 Task: Send an email with the signature Henry Lee with the subject Request for feedback on an article and the message I am writing to confirm the details of the meeting agenda. from softage.2@softage.net to softage.1@softage.net with an attached image file Company_building_photo.jpg and move the email from Sent Items to the folder Nutrition
Action: Key pressed n
Screenshot: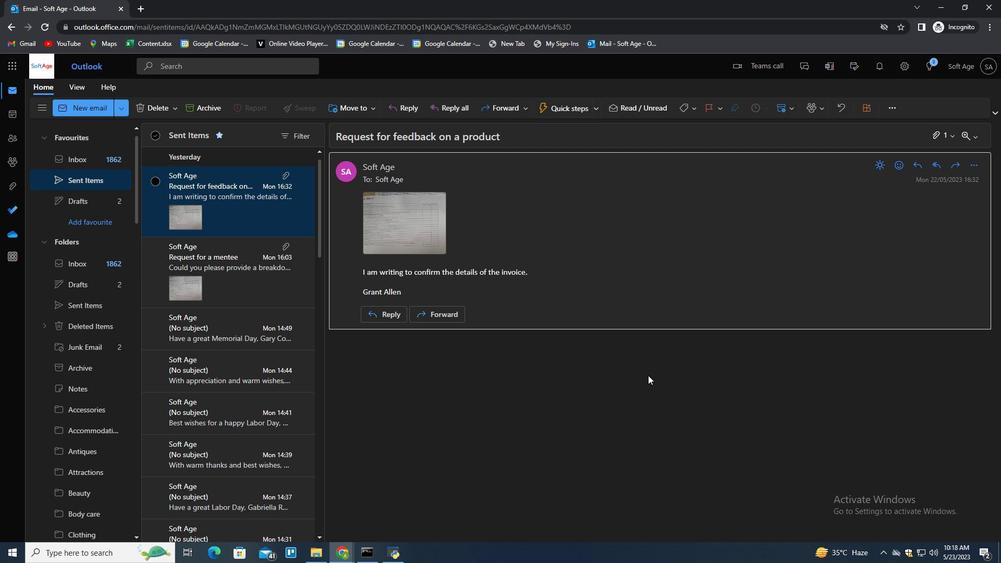 
Action: Mouse moved to (702, 114)
Screenshot: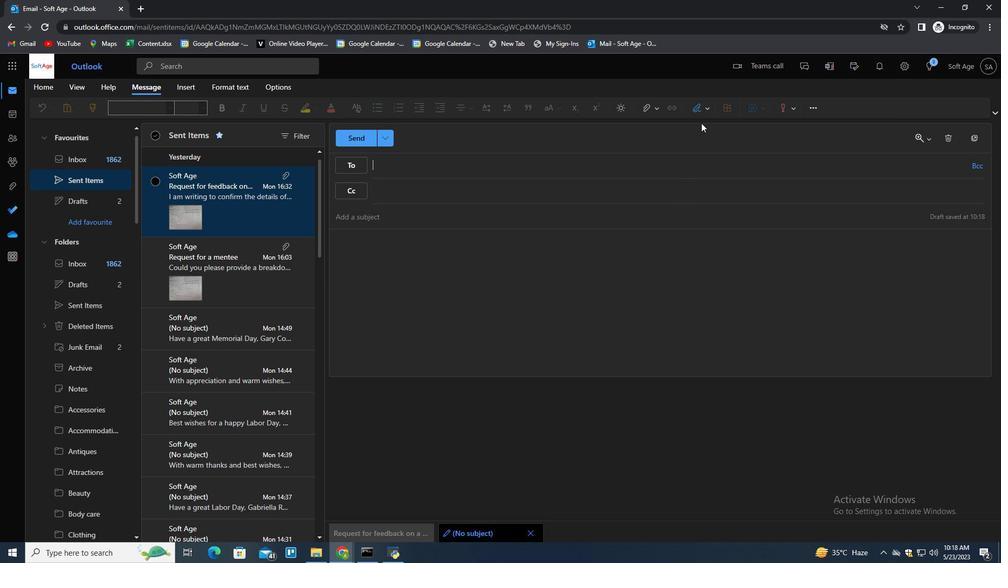 
Action: Mouse pressed left at (702, 114)
Screenshot: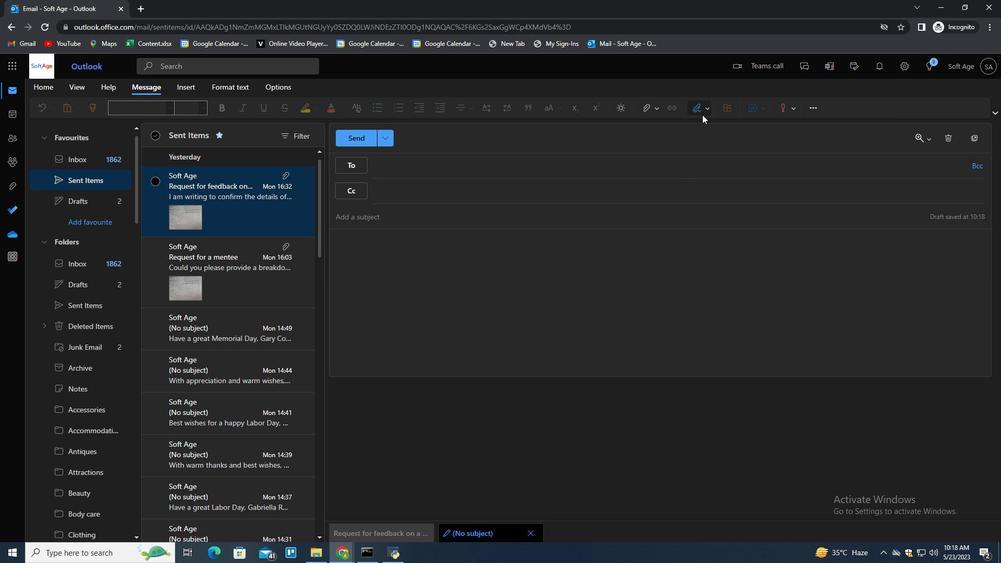 
Action: Mouse moved to (688, 145)
Screenshot: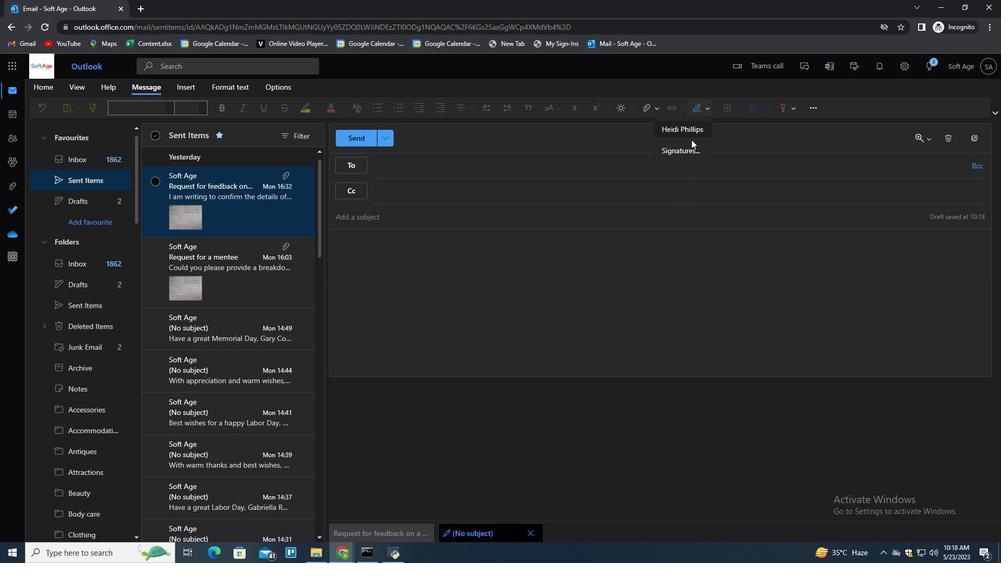 
Action: Mouse pressed left at (688, 145)
Screenshot: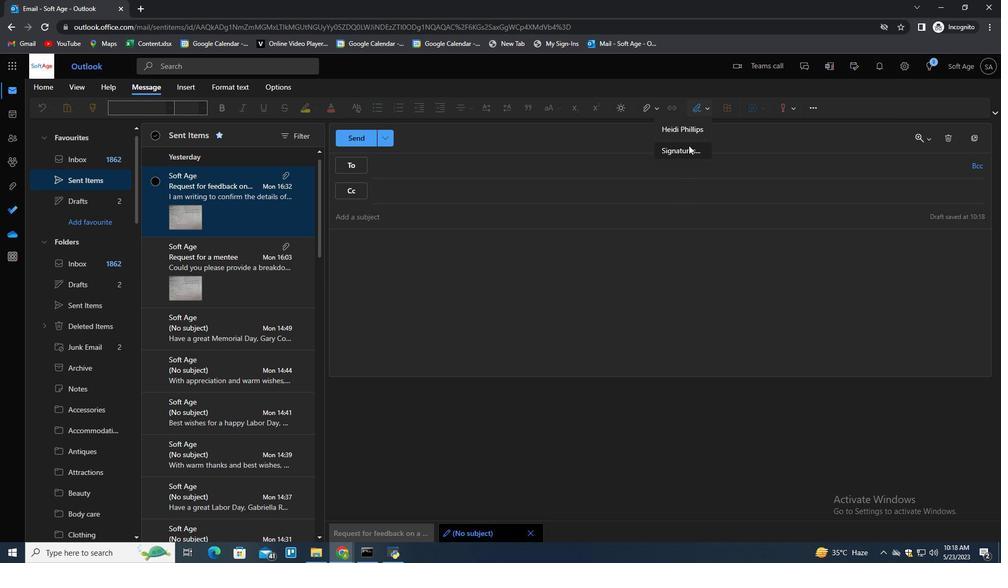 
Action: Mouse moved to (705, 187)
Screenshot: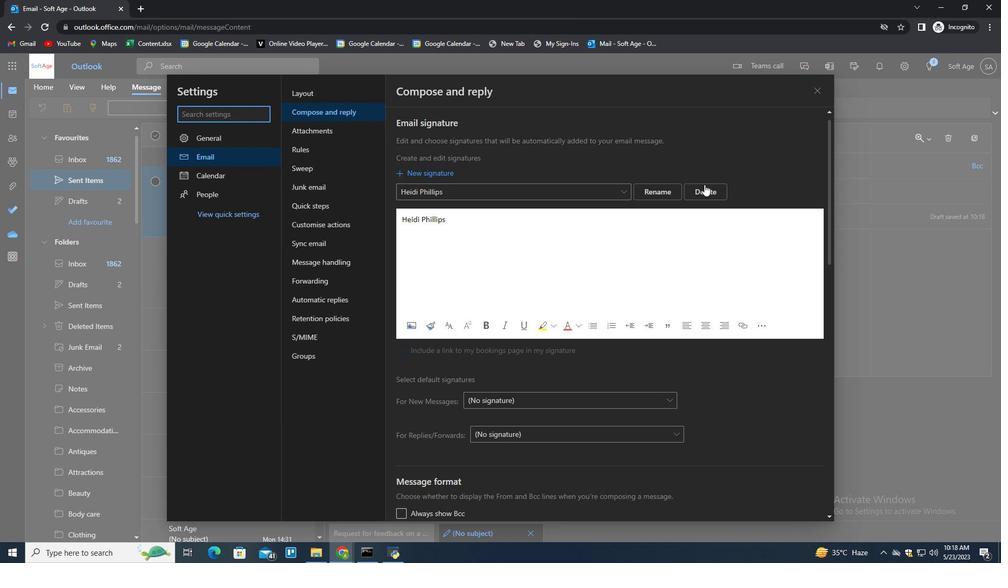 
Action: Mouse pressed left at (705, 187)
Screenshot: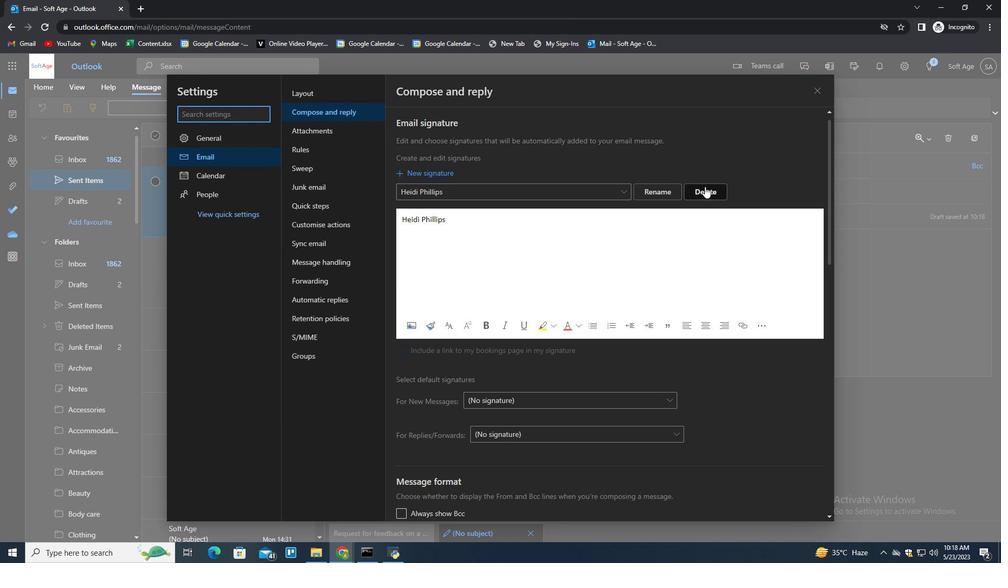 
Action: Mouse moved to (705, 189)
Screenshot: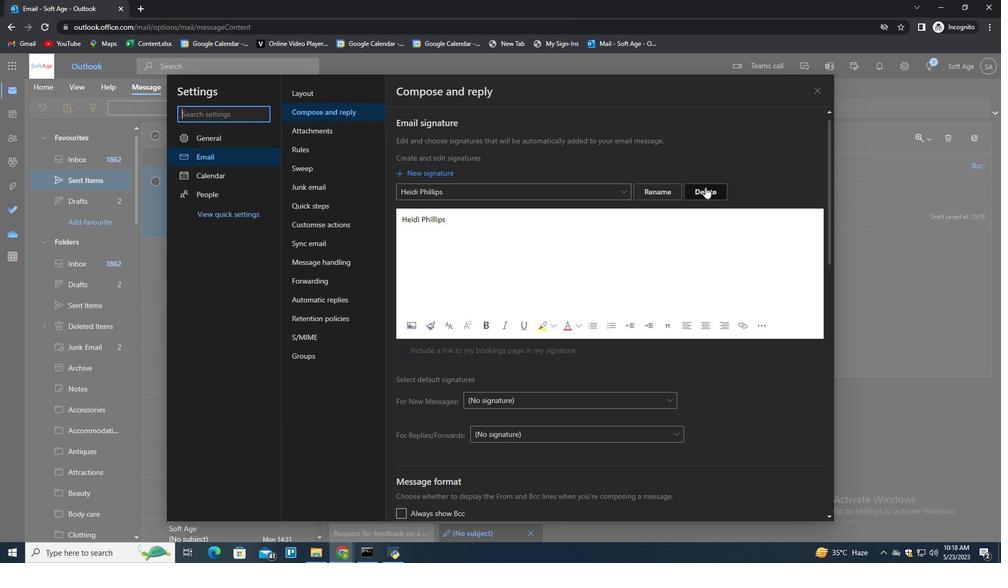 
Action: Mouse pressed left at (705, 189)
Screenshot: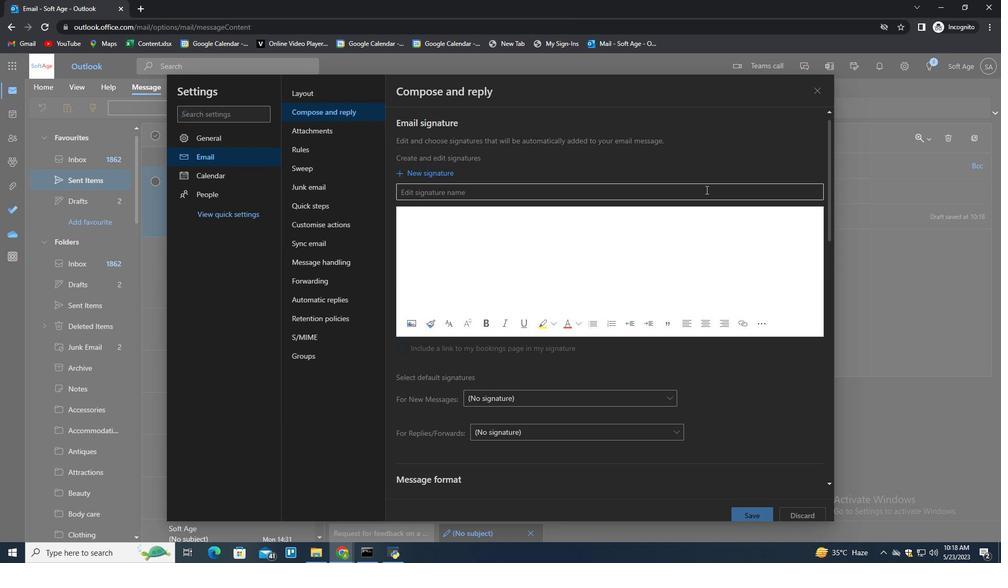 
Action: Key pressed <Key.shift>Henry<Key.space><Key.shift>Le<Key.tab><Key.shift>Henry<Key.space><Key.shift>Lee
Screenshot: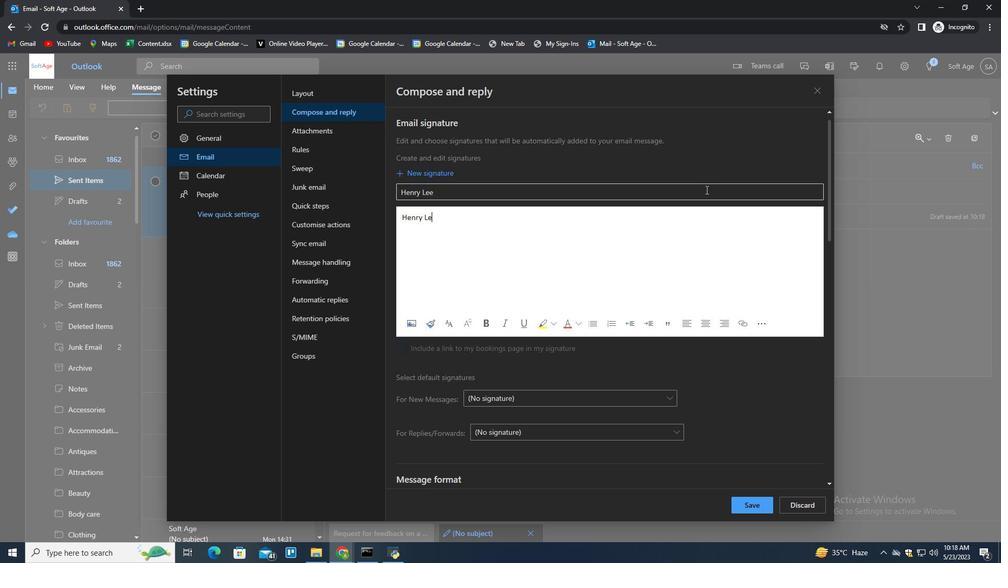 
Action: Mouse moved to (748, 502)
Screenshot: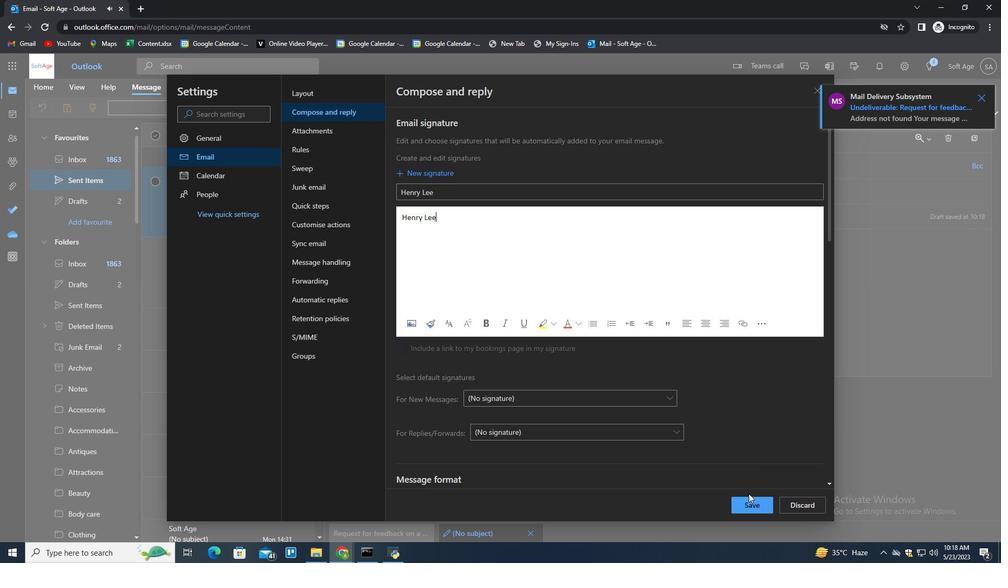 
Action: Mouse pressed left at (748, 502)
Screenshot: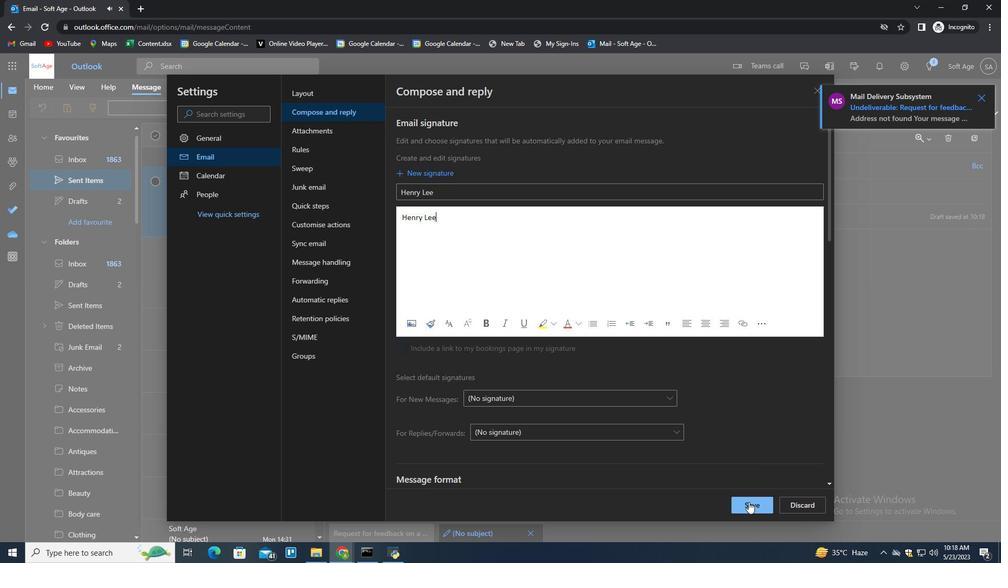 
Action: Mouse moved to (898, 277)
Screenshot: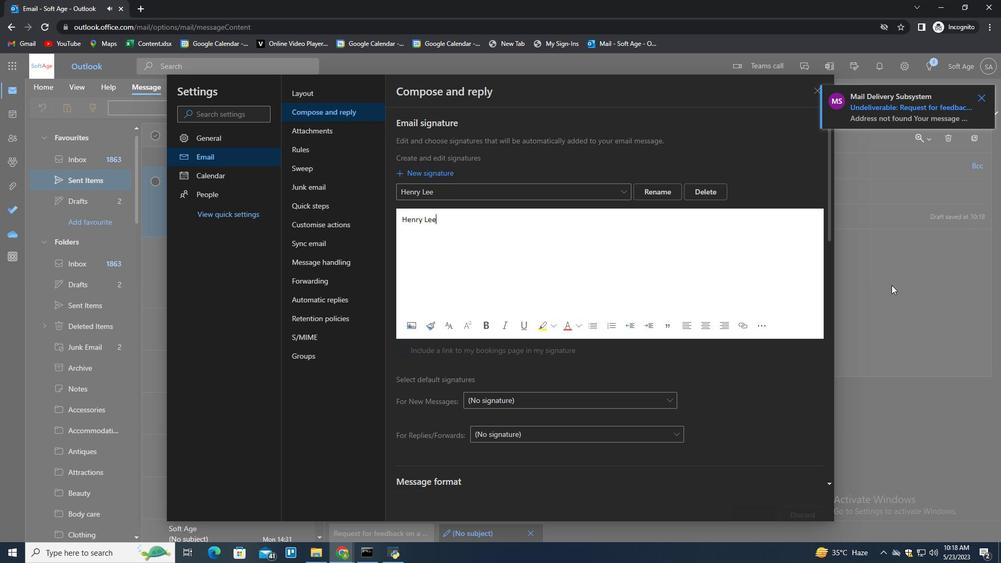 
Action: Mouse pressed left at (898, 277)
Screenshot: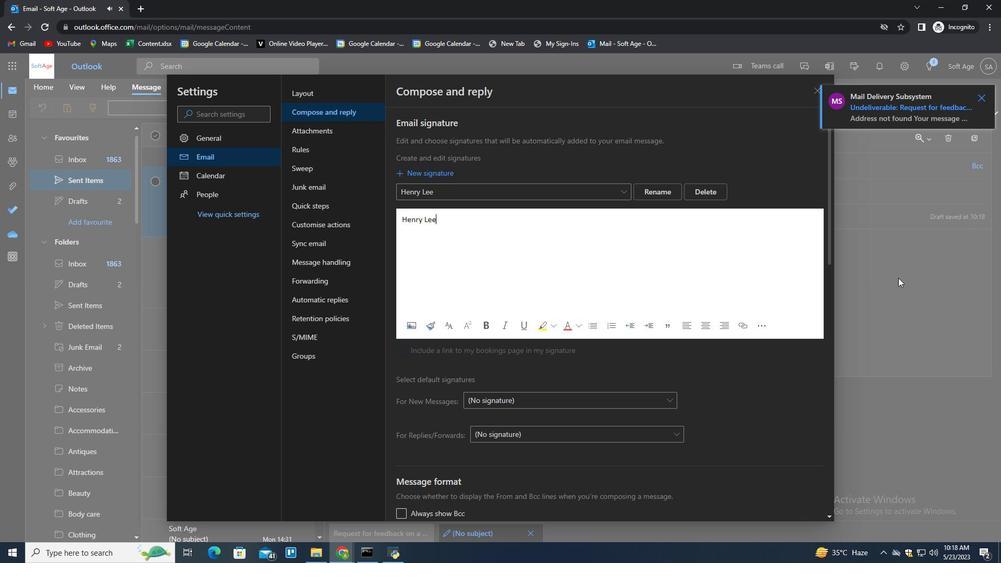 
Action: Mouse moved to (700, 111)
Screenshot: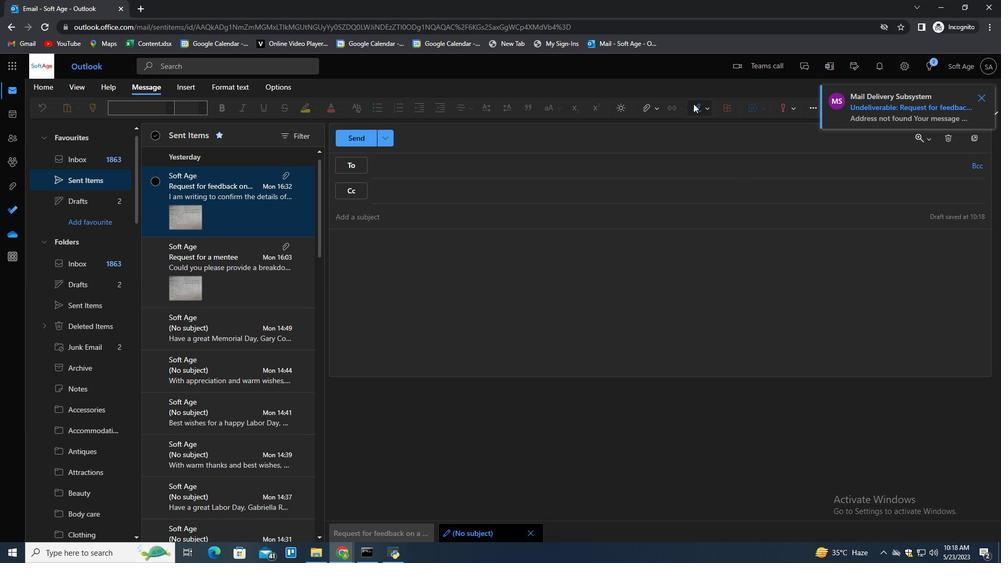 
Action: Mouse pressed left at (700, 111)
Screenshot: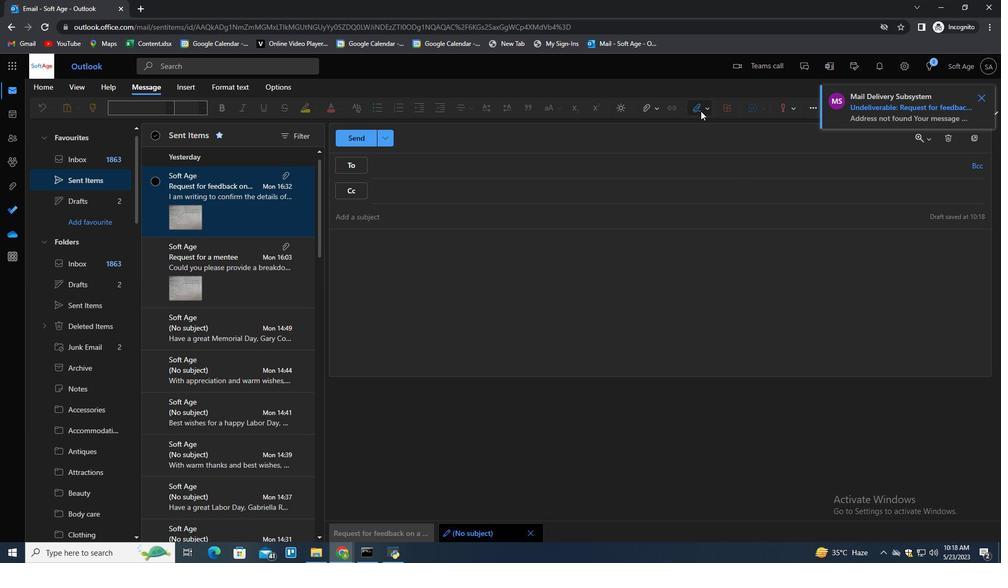 
Action: Mouse moved to (697, 129)
Screenshot: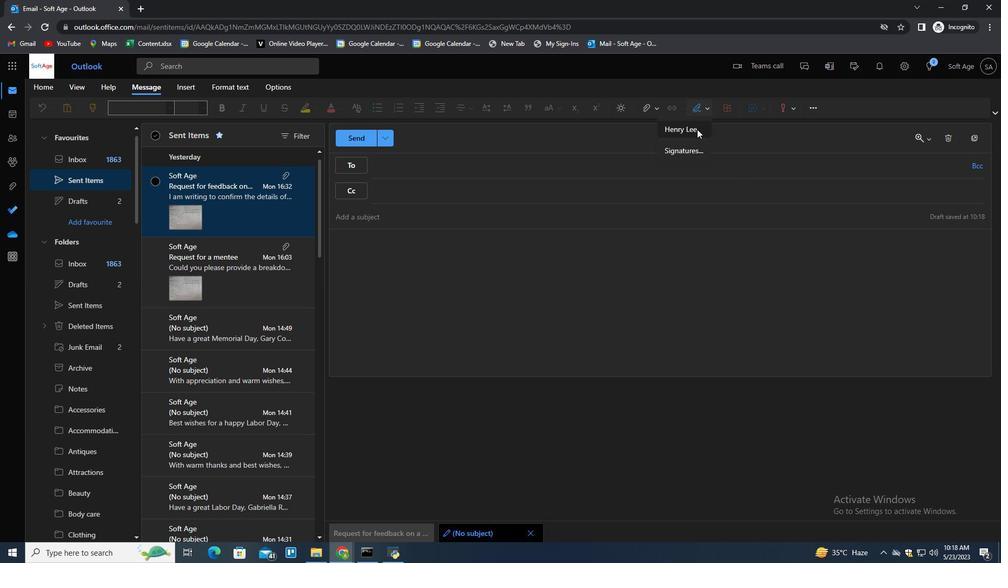 
Action: Mouse pressed left at (697, 129)
Screenshot: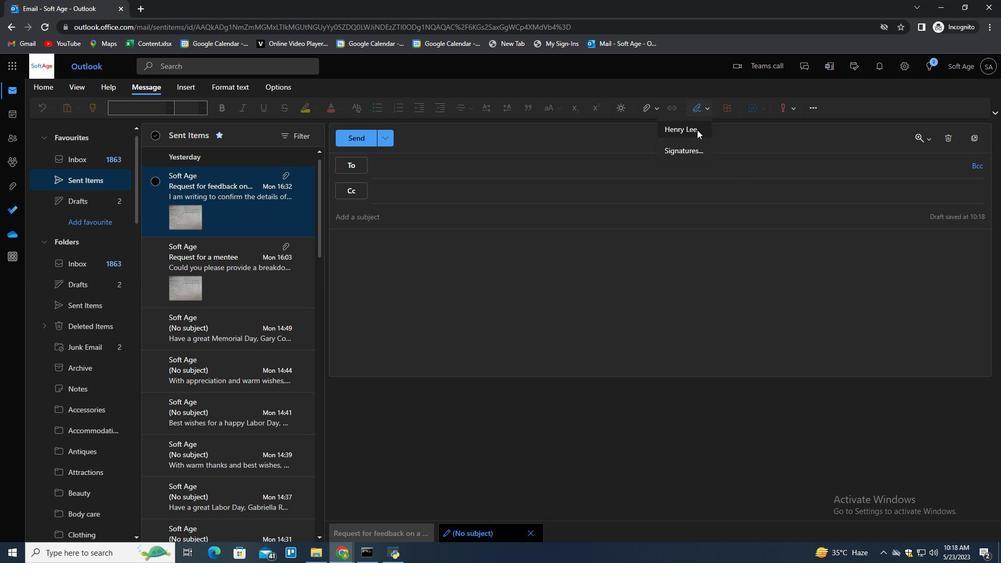 
Action: Mouse moved to (387, 220)
Screenshot: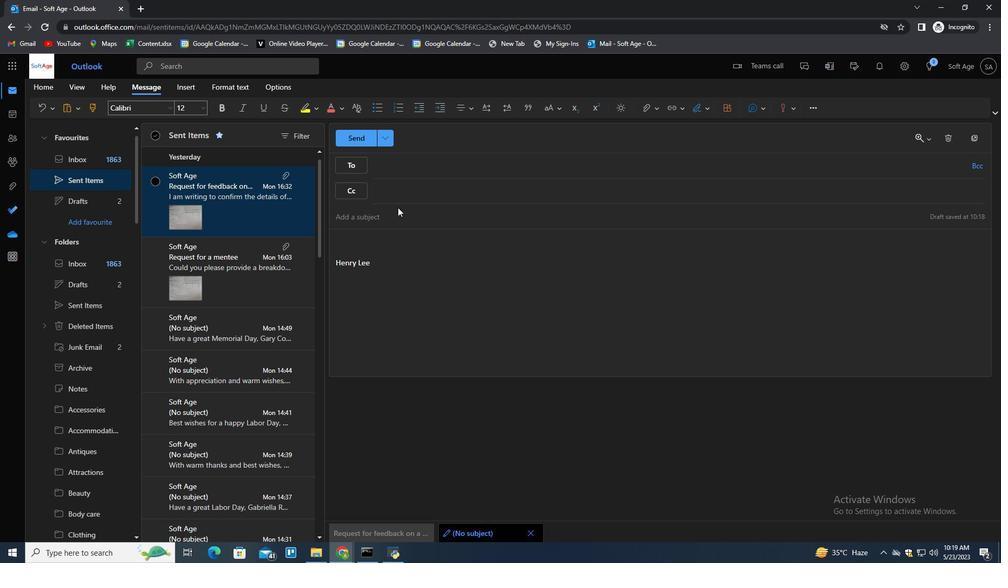 
Action: Mouse pressed left at (387, 220)
Screenshot: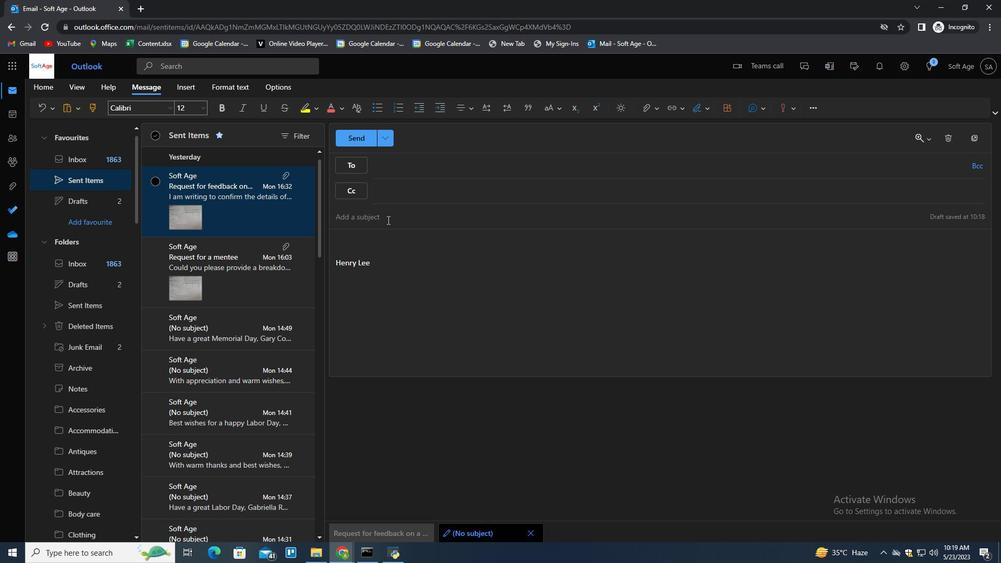 
Action: Key pressed <Key.shift><Key.shift><Key.shift><Key.shift><Key.shift><Key.shift><Key.shift><Key.shift><Key.shift><Key.shift><Key.shift><Key.shift><Key.shift><Key.shift><Key.shift><Key.shift><Key.shift><Key.shift><Key.shift>Request<Key.space>for<Key.space>feedback<Key.space>on<Key.space>an<Key.space>article<Key.space>ad<Key.backspace>nd<Key.space>the<Key.backspace><Key.backspace><Key.backspace><Key.backspace><Key.backspace><Key.backspace><Key.backspace><Key.tab><Key.shift>I<Key.space>am<Key.space>writing<Key.space>to<Key.space>confirm<Key.space>the<Key.space>details<Key.space>of<Key.space>th<Key.space>e<Key.backspace><Key.backspace>e<Key.space>meeting<Key.space>agenda<Key.space><Key.backspace>.
Screenshot: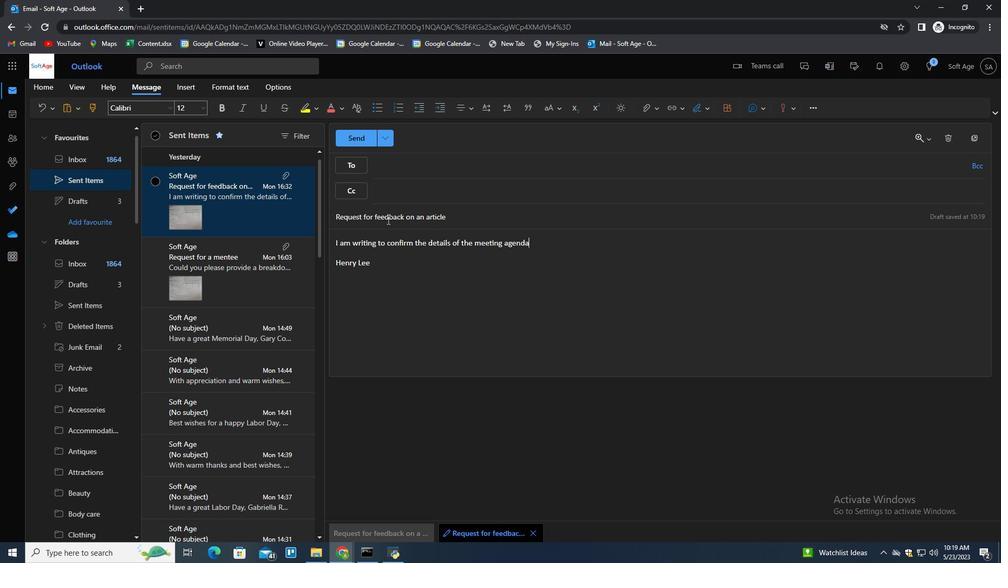 
Action: Mouse moved to (435, 163)
Screenshot: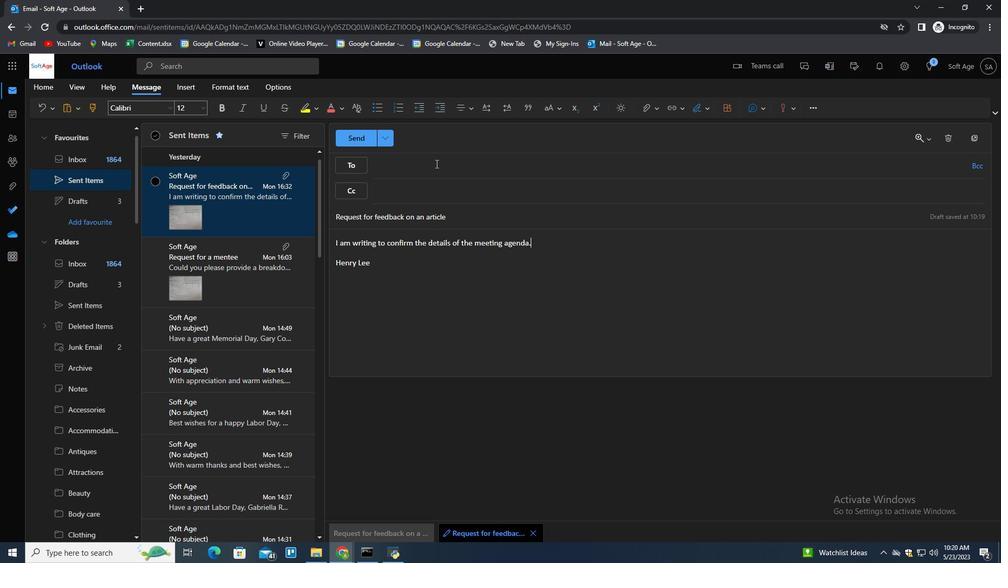 
Action: Mouse pressed left at (435, 163)
Screenshot: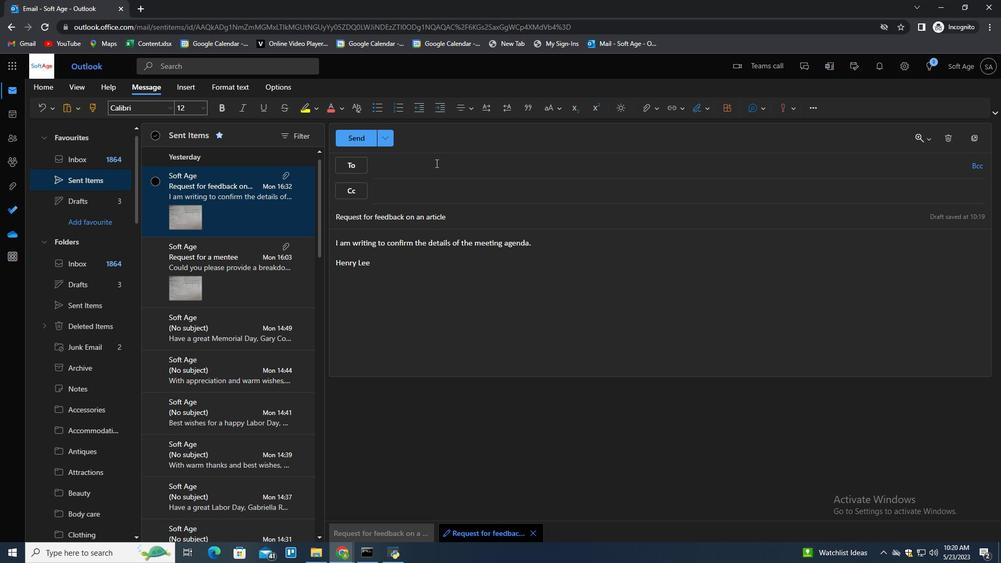 
Action: Key pressed softage.1<Key.shift>@softag.net<Key.backspace><Key.backspace><Key.backspace><Key.backspace>e.net<Key.enter>
Screenshot: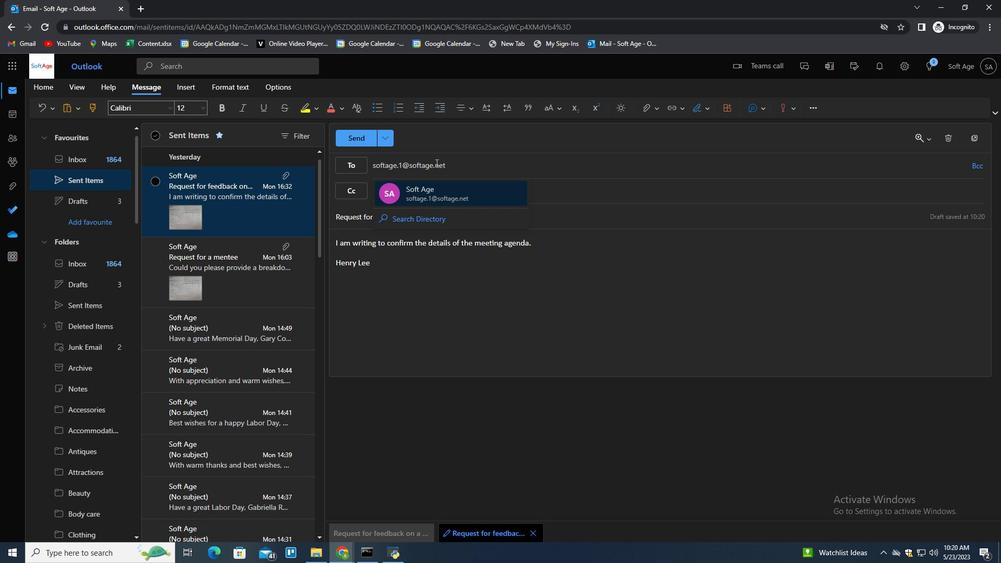 
Action: Mouse moved to (559, 248)
Screenshot: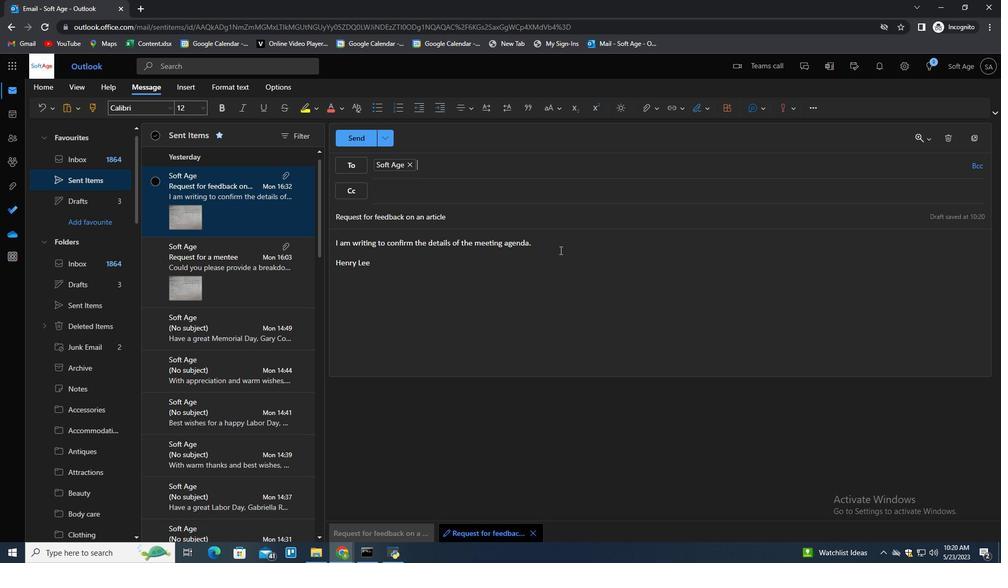 
Action: Mouse pressed left at (559, 248)
Screenshot: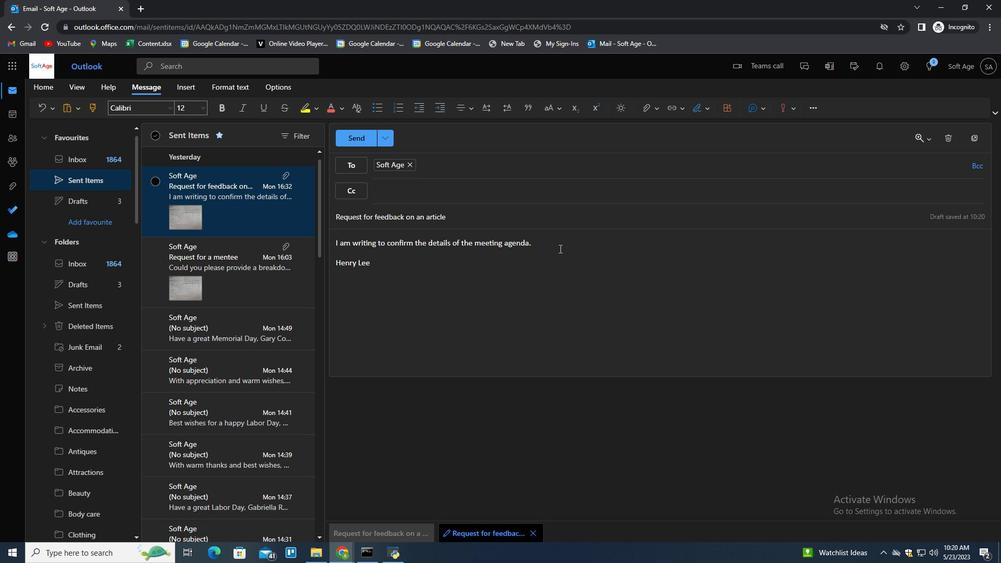
Action: Mouse moved to (642, 114)
Screenshot: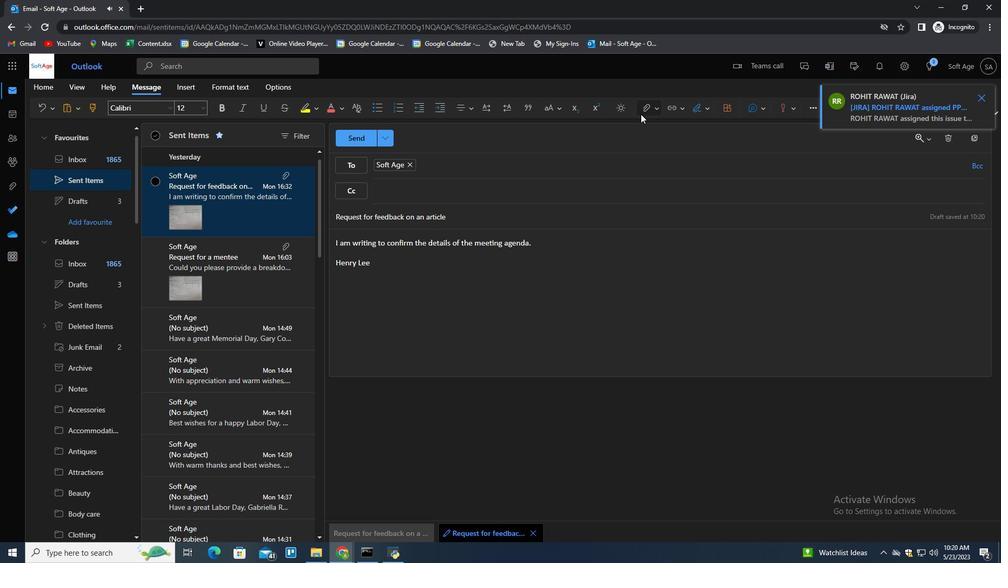 
Action: Mouse pressed left at (642, 114)
Screenshot: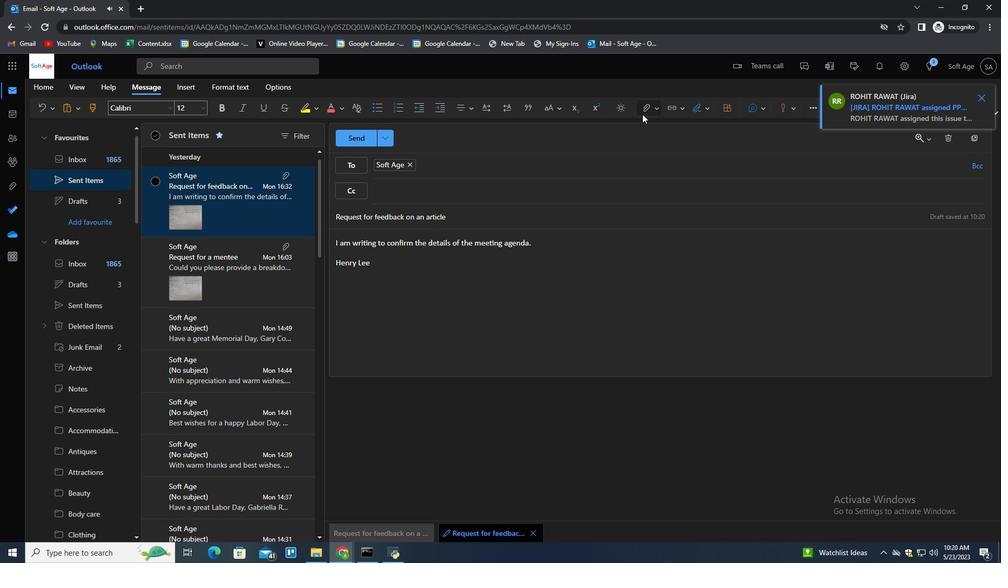 
Action: Mouse moved to (629, 127)
Screenshot: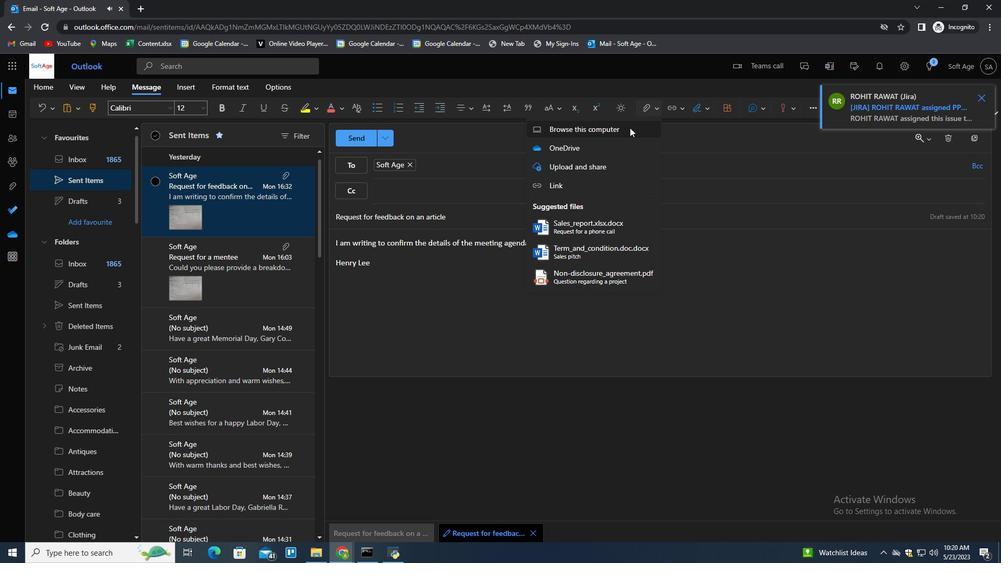 
Action: Mouse pressed left at (629, 127)
Screenshot: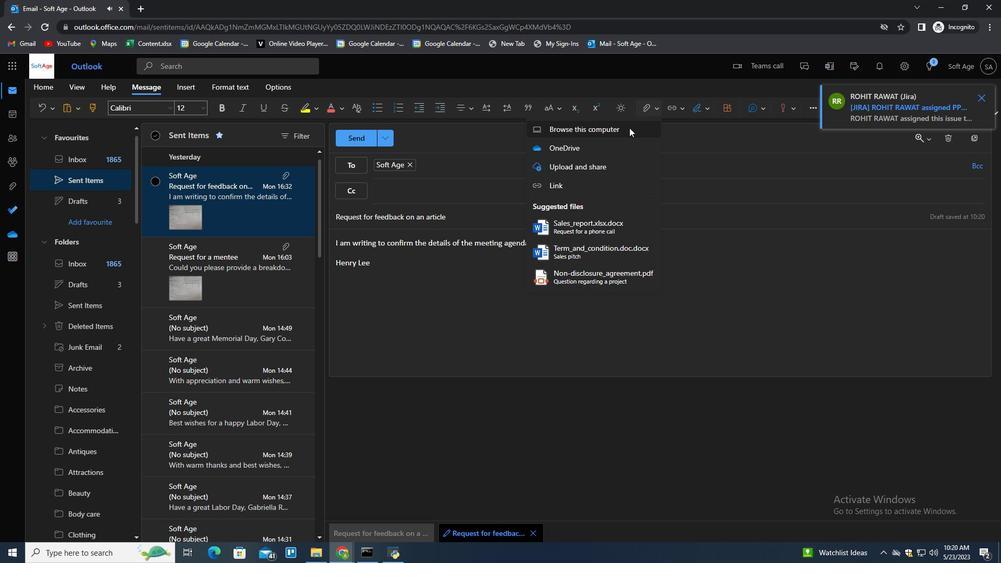 
Action: Mouse moved to (267, 145)
Screenshot: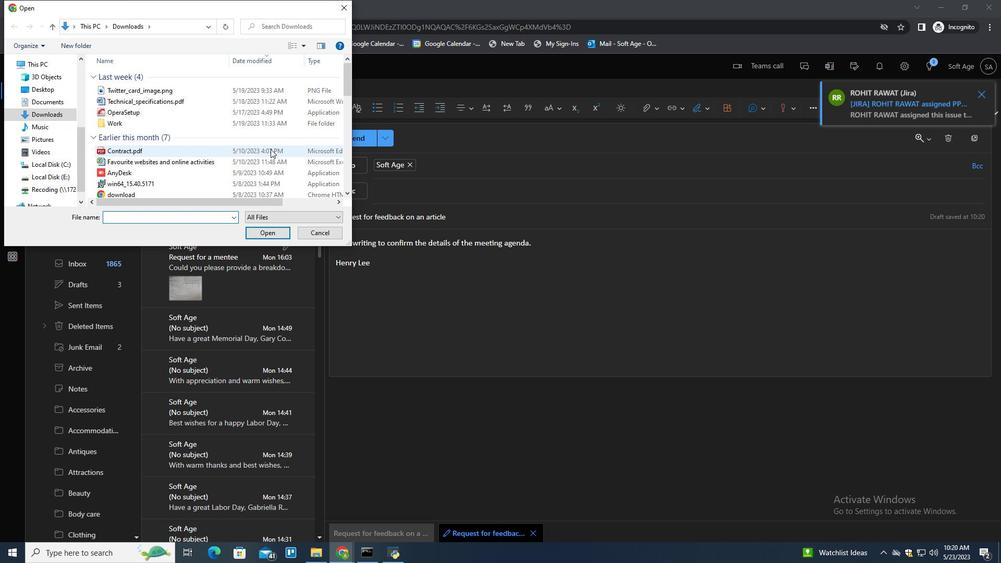 
Action: Mouse scrolled (267, 145) with delta (0, 0)
Screenshot: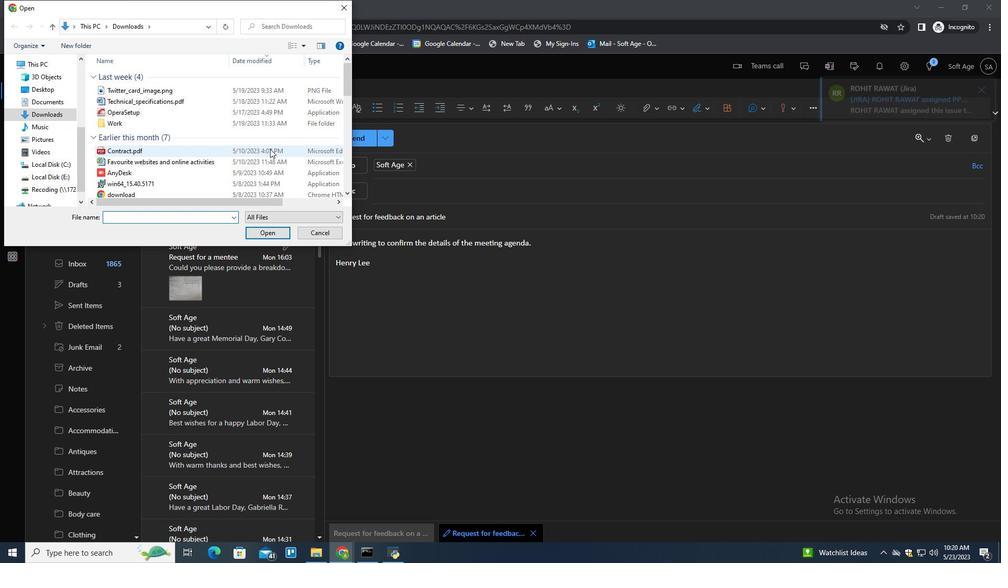
Action: Mouse scrolled (267, 145) with delta (0, 0)
Screenshot: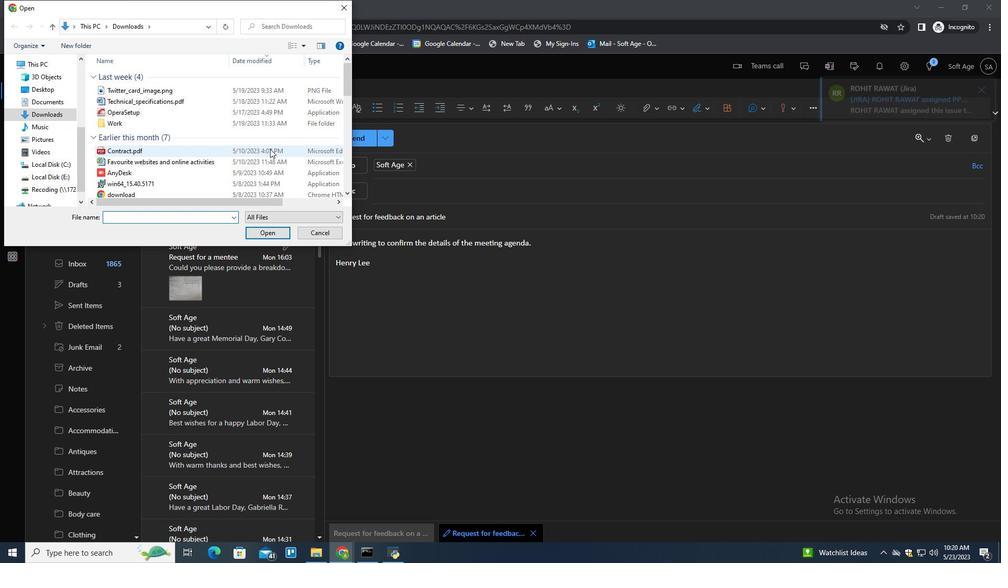 
Action: Mouse scrolled (267, 145) with delta (0, 0)
Screenshot: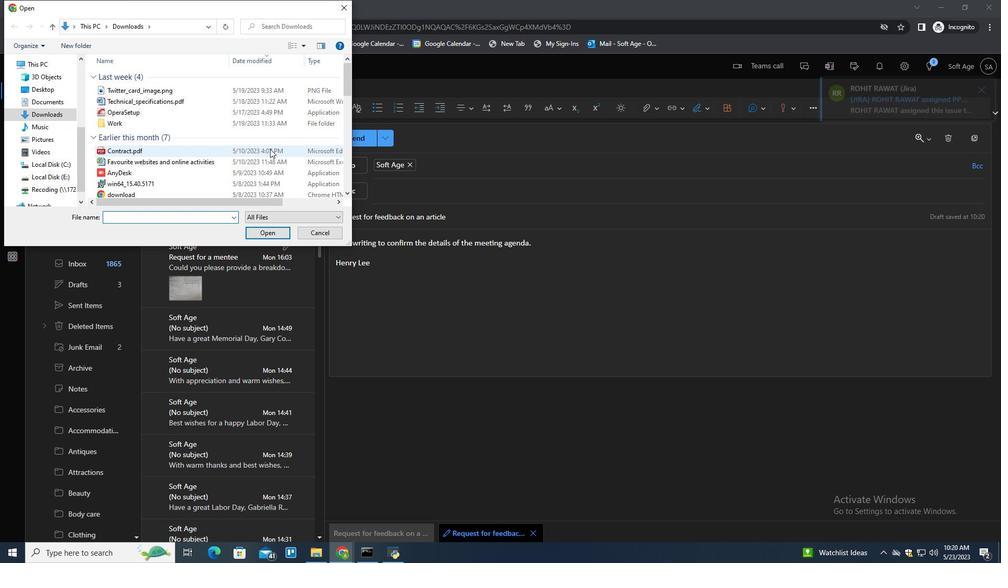 
Action: Mouse scrolled (267, 145) with delta (0, 0)
Screenshot: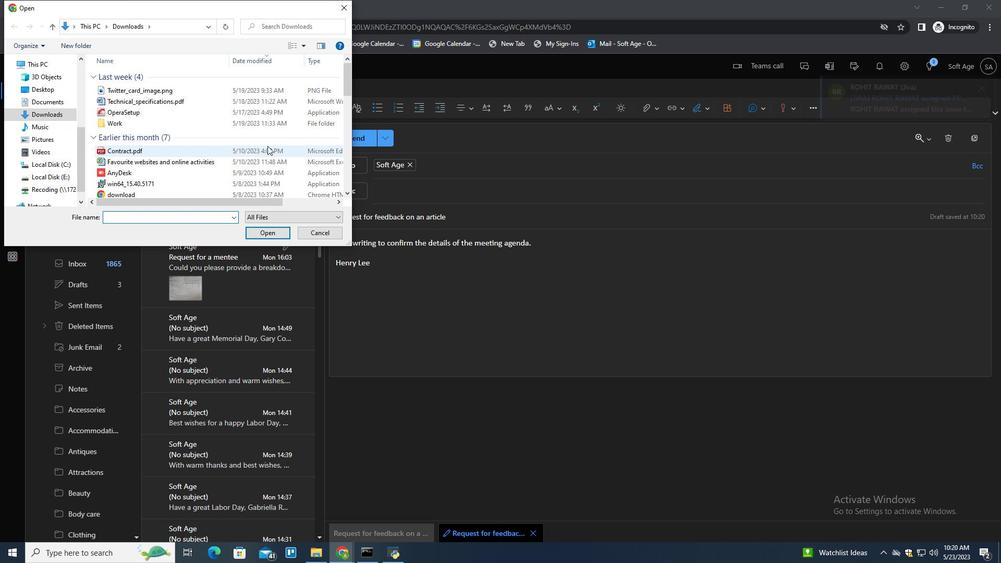 
Action: Mouse scrolled (267, 145) with delta (0, 0)
Screenshot: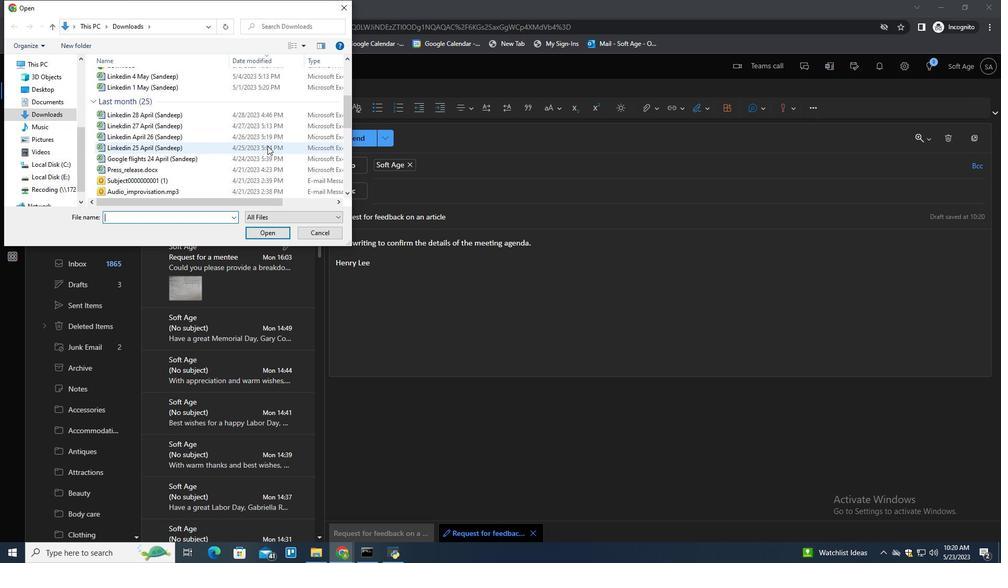 
Action: Mouse scrolled (267, 145) with delta (0, 0)
Screenshot: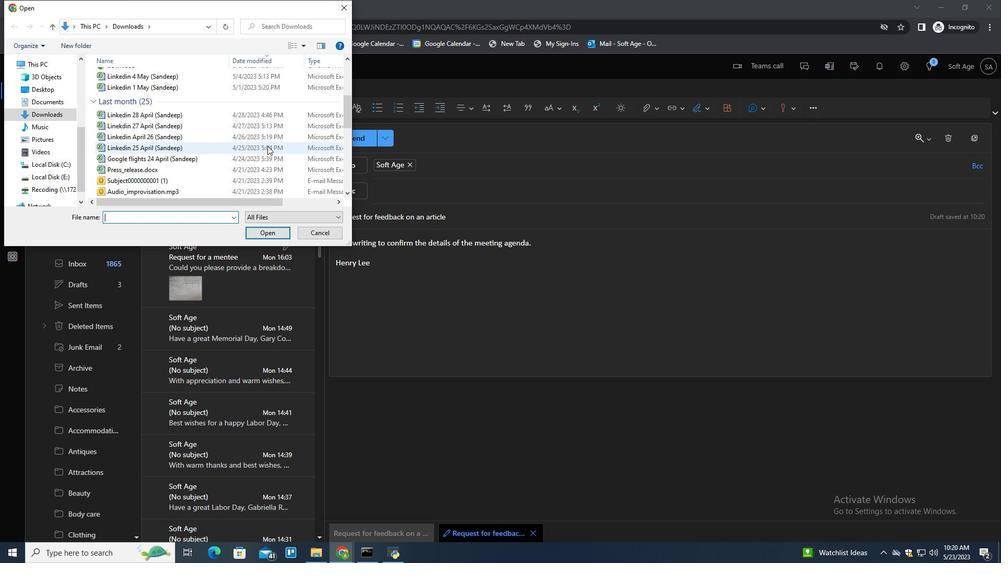 
Action: Mouse scrolled (267, 145) with delta (0, 0)
Screenshot: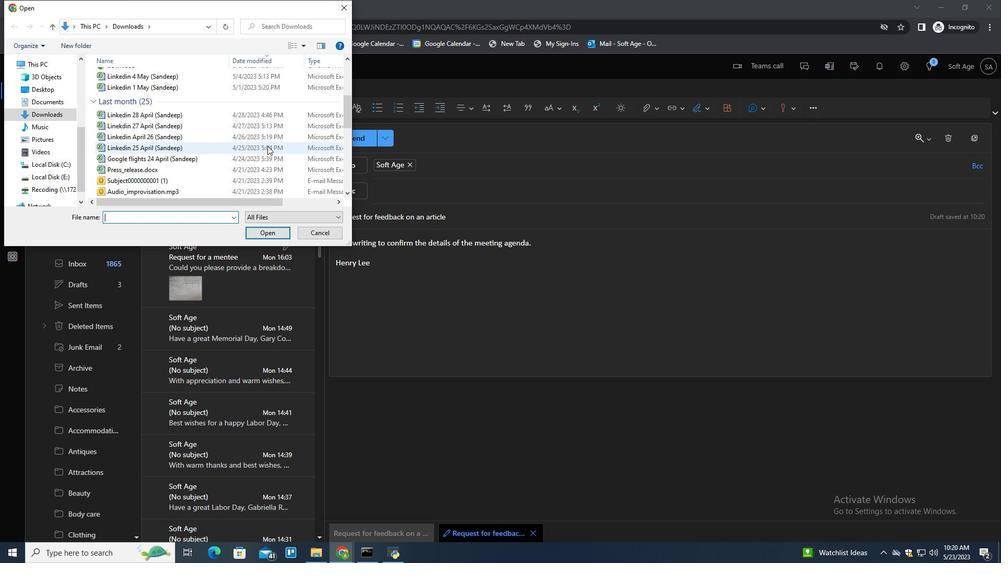 
Action: Mouse scrolled (267, 145) with delta (0, 0)
Screenshot: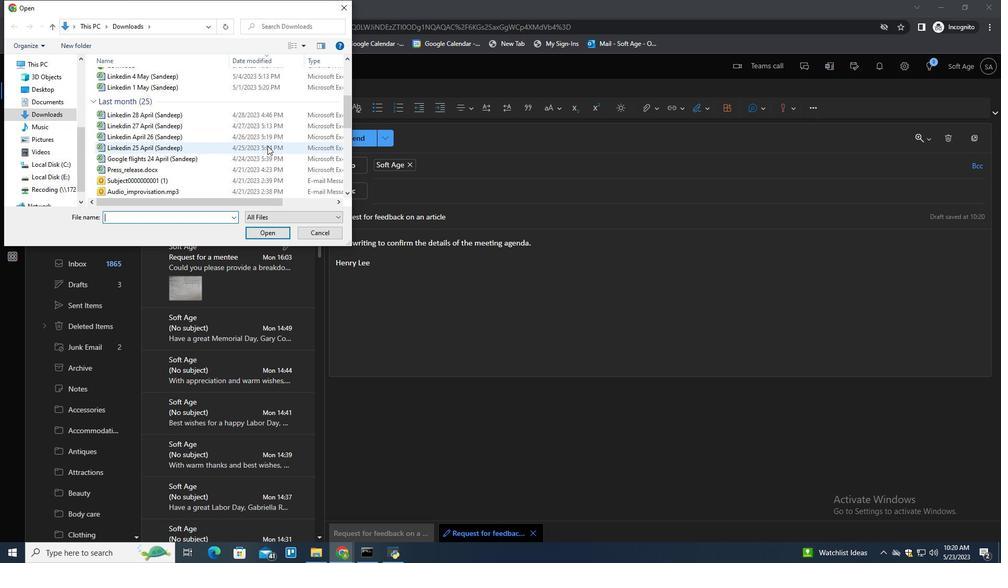 
Action: Mouse scrolled (267, 145) with delta (0, 0)
Screenshot: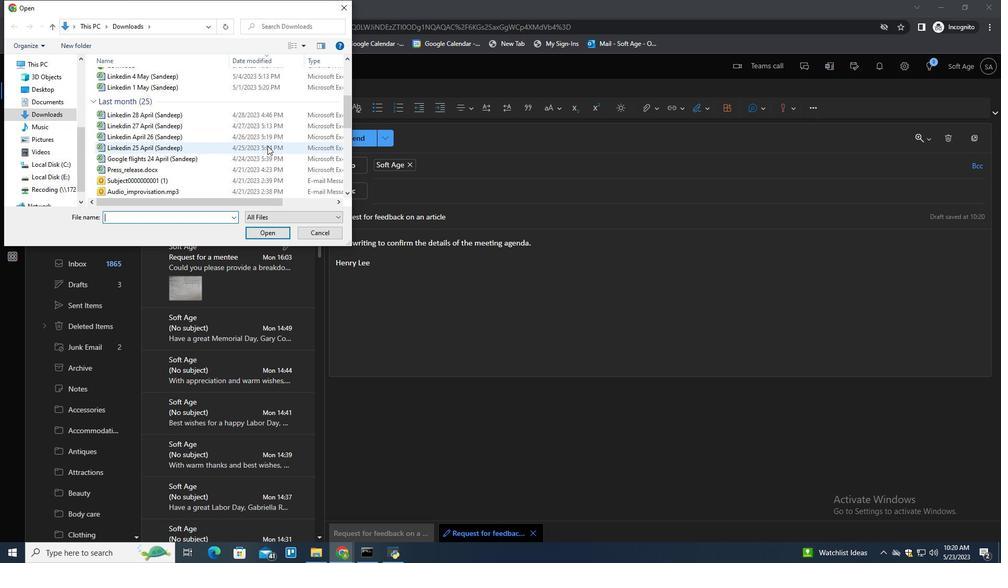 
Action: Mouse scrolled (267, 145) with delta (0, 0)
Screenshot: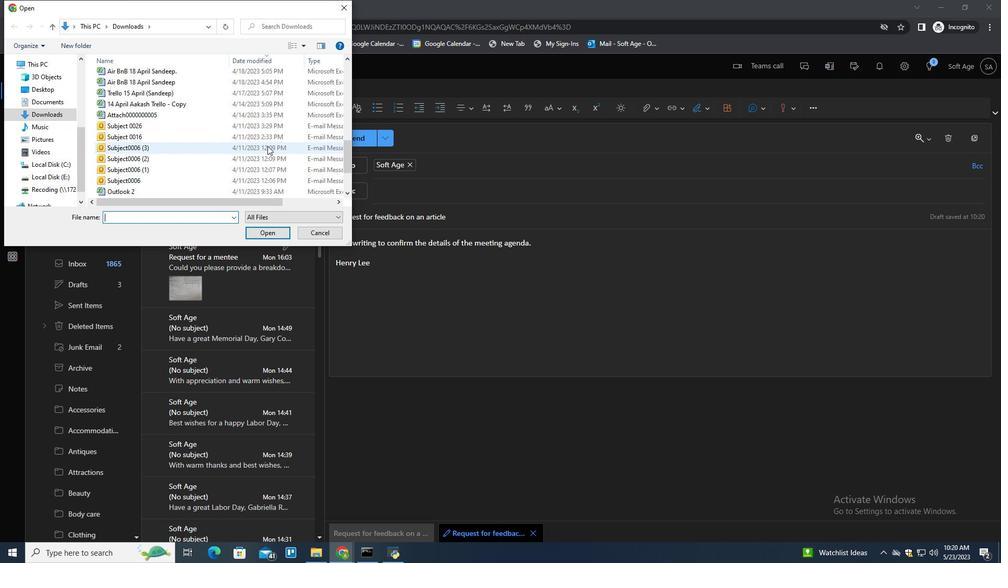 
Action: Mouse scrolled (267, 145) with delta (0, 0)
Screenshot: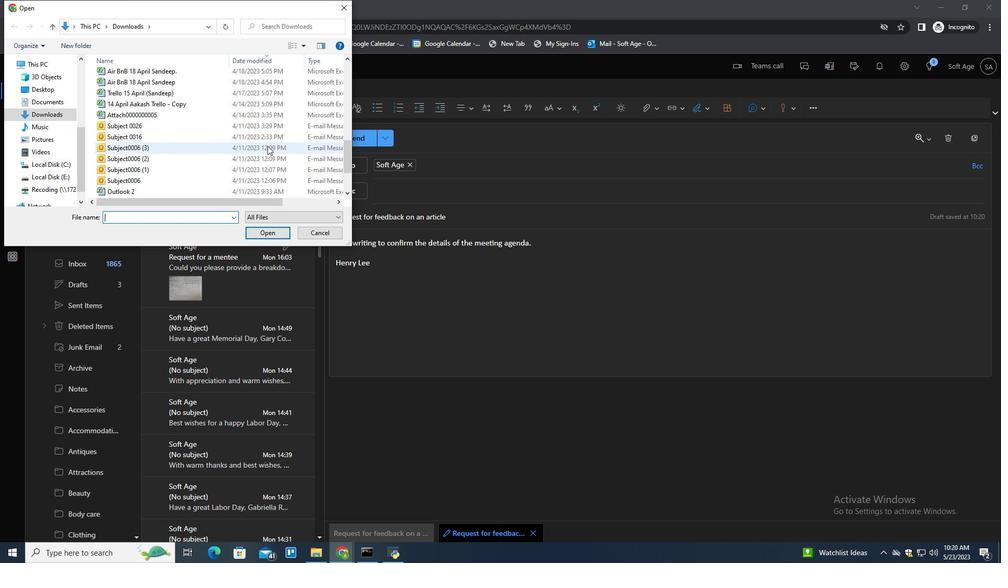 
Action: Mouse scrolled (267, 145) with delta (0, 0)
Screenshot: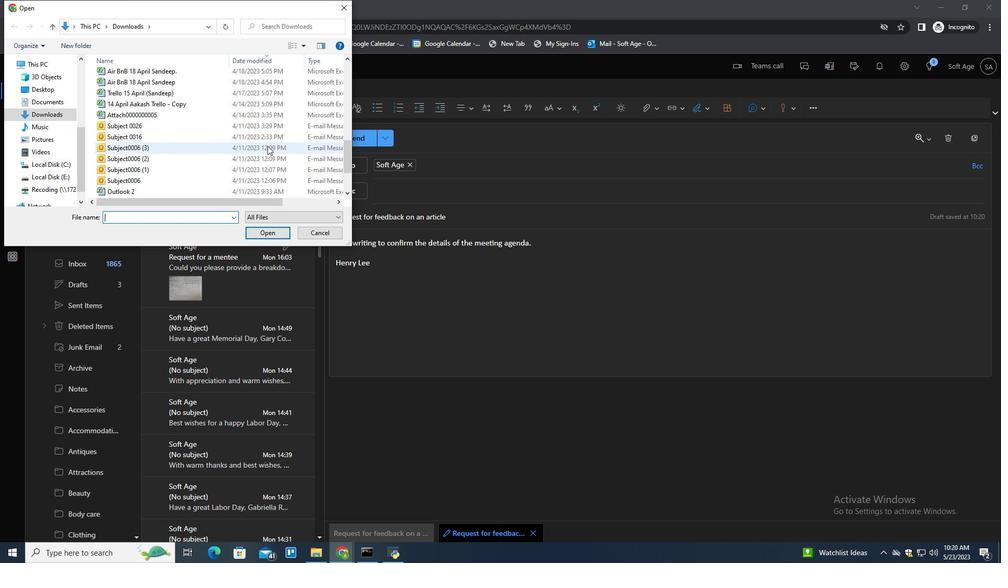 
Action: Mouse scrolled (267, 145) with delta (0, 0)
Screenshot: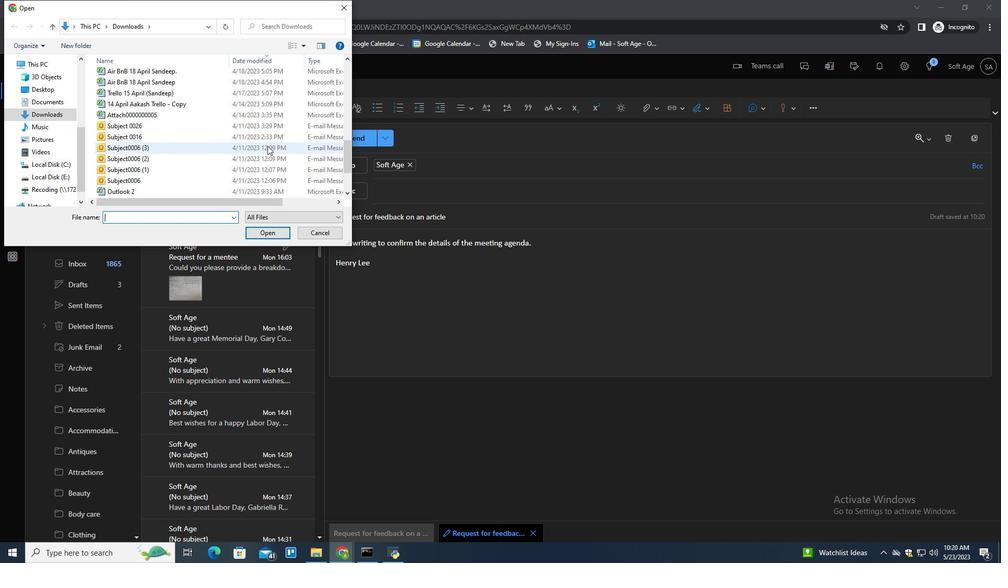 
Action: Mouse scrolled (267, 145) with delta (0, 0)
Screenshot: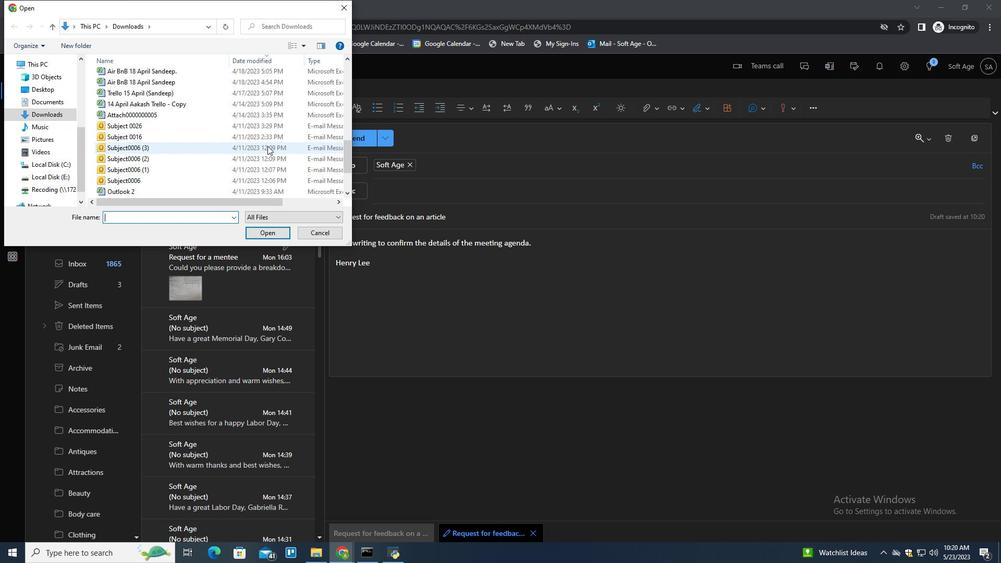 
Action: Mouse moved to (179, 154)
Screenshot: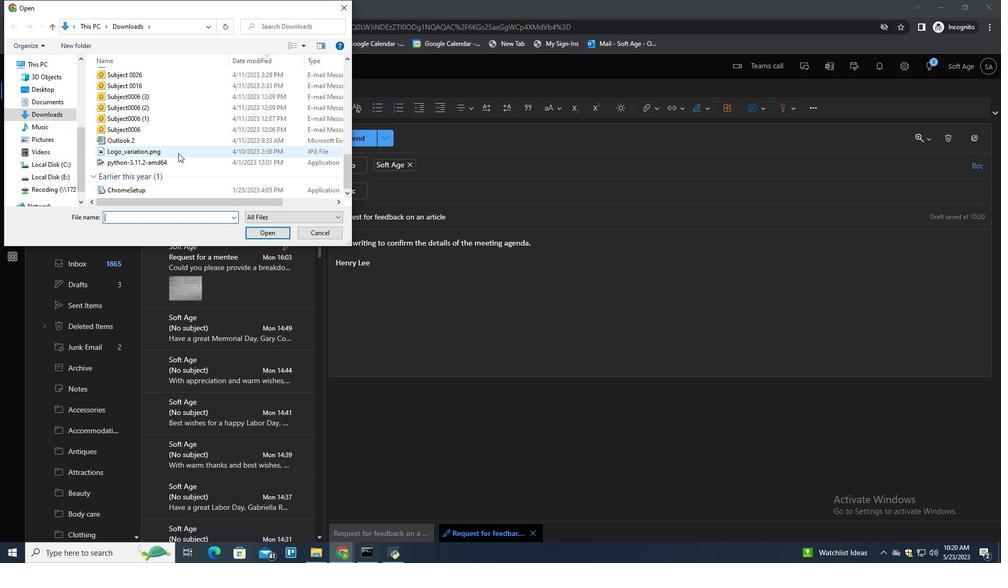 
Action: Mouse pressed left at (179, 154)
Screenshot: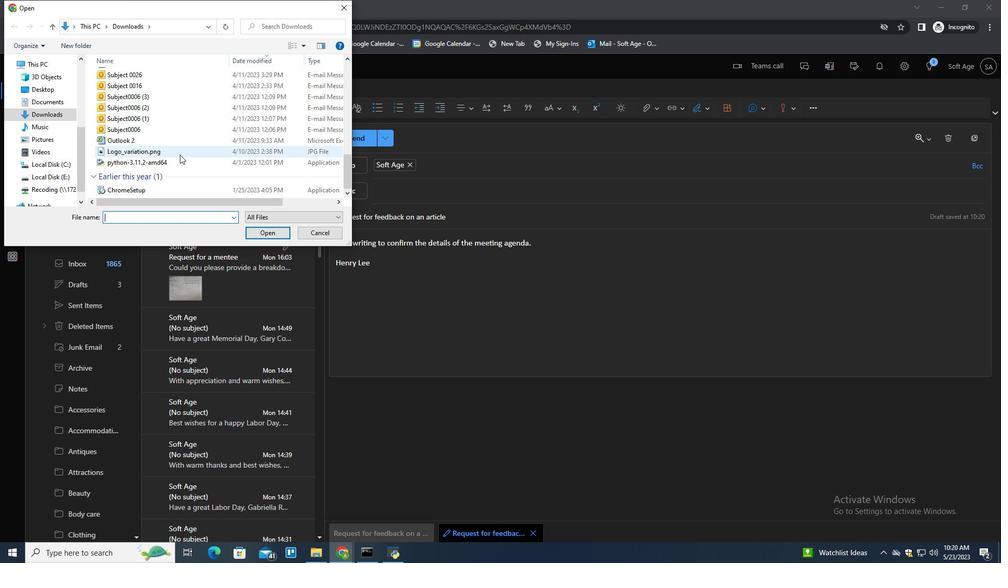 
Action: Key pressed <Key.f2><Key.shift>Comapany<Key.shift>_building<Key.shift>_photo,jpg
Screenshot: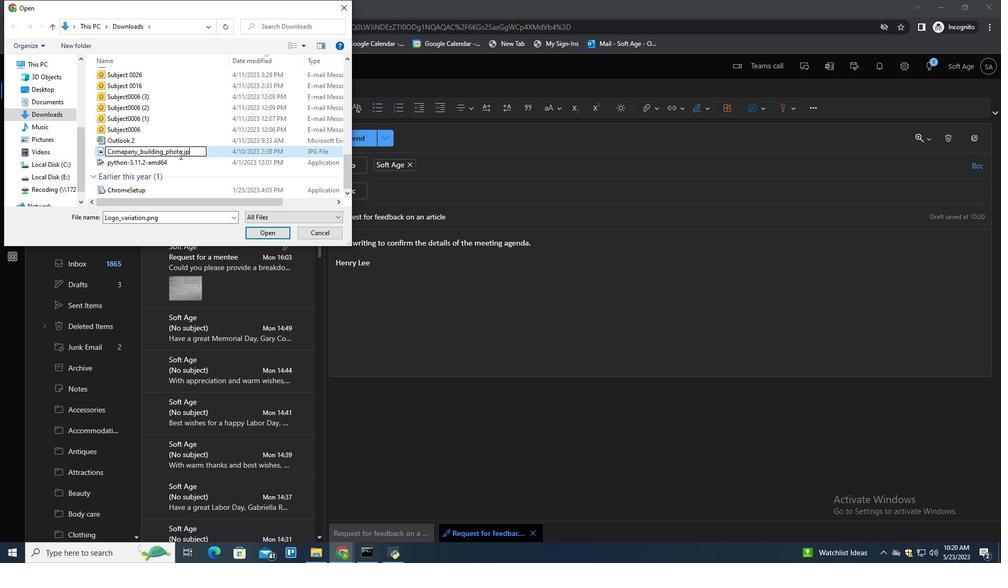 
Action: Mouse moved to (221, 153)
Screenshot: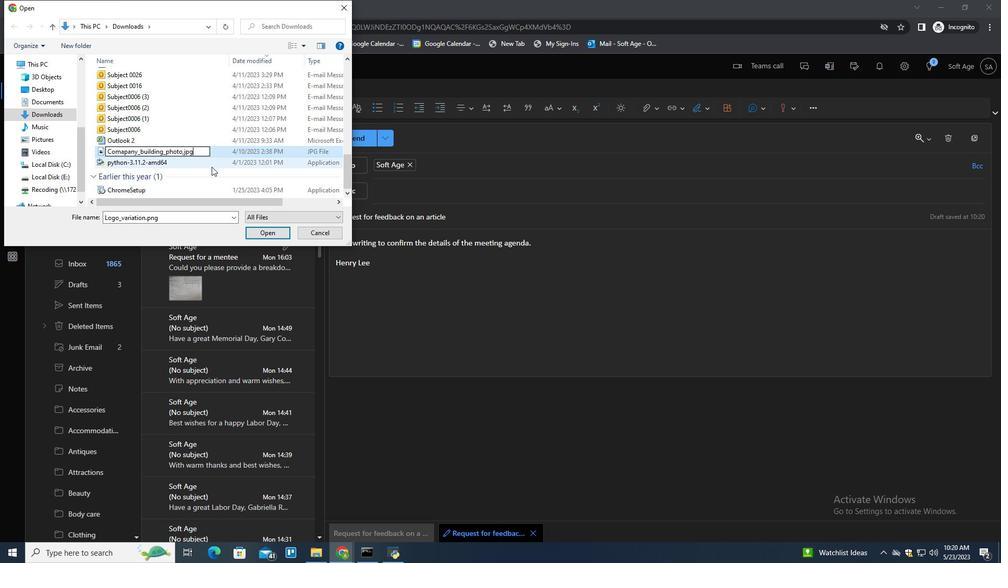 
Action: Mouse pressed left at (221, 153)
Screenshot: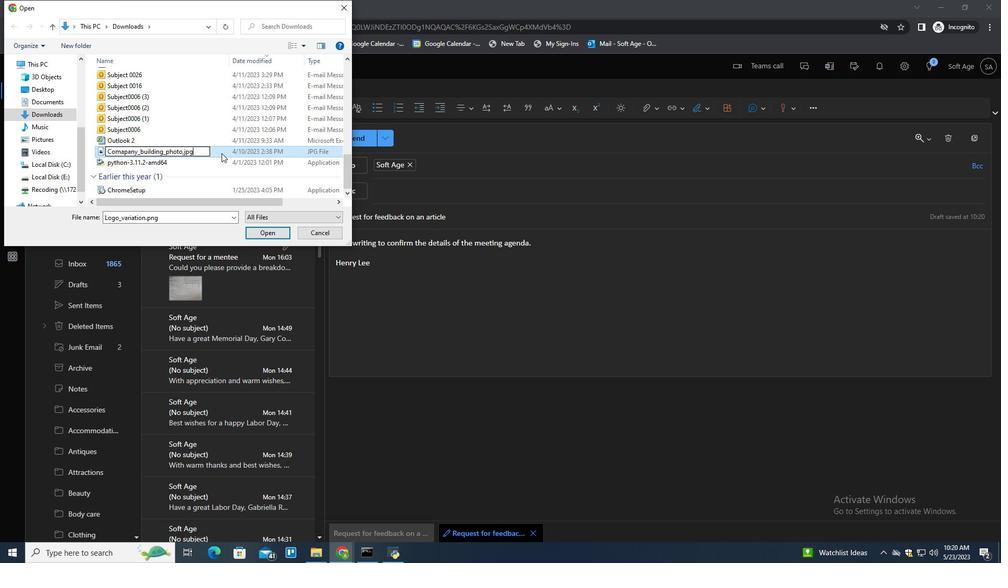 
Action: Mouse moved to (275, 232)
Screenshot: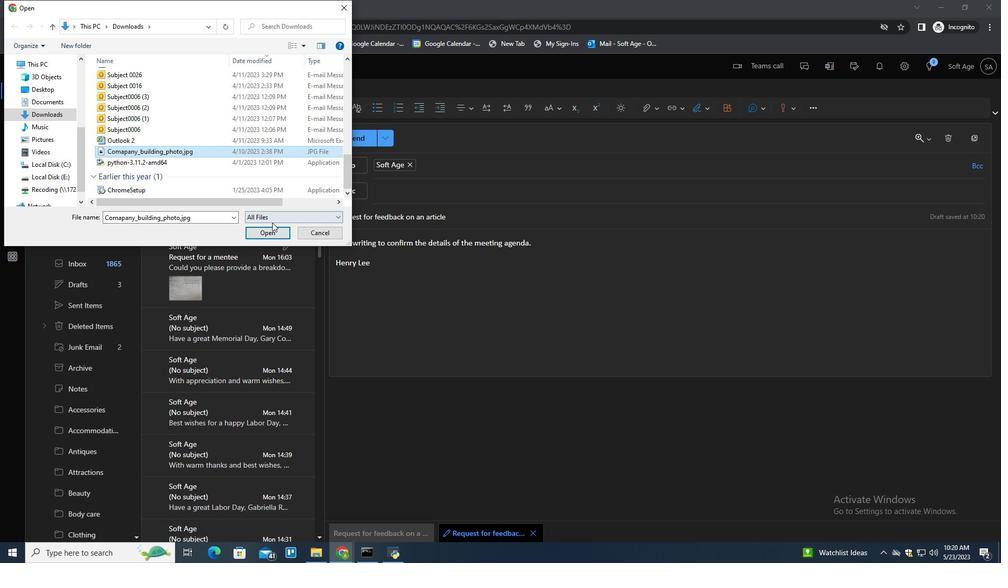 
Action: Mouse pressed left at (275, 232)
Screenshot: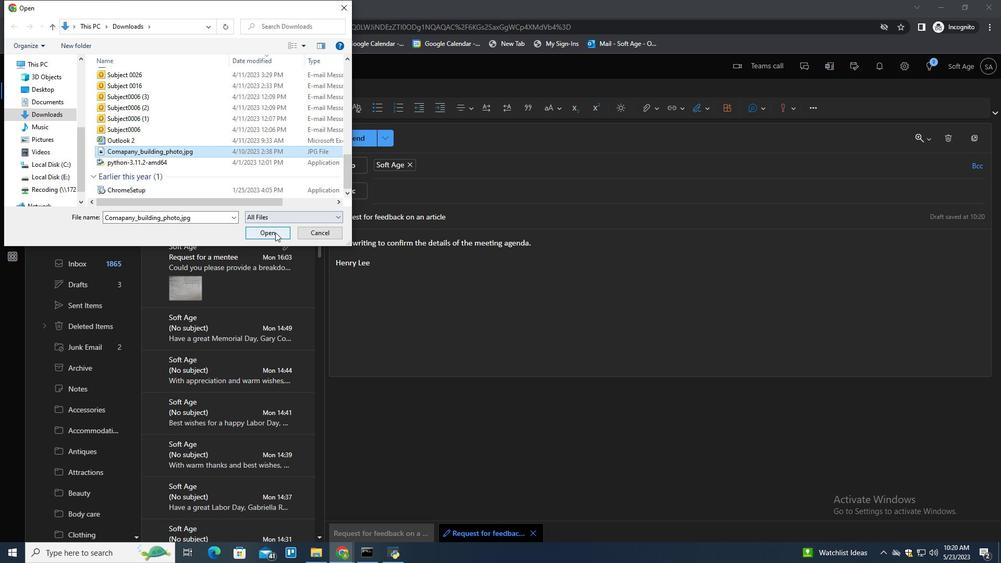 
Action: Mouse moved to (582, 336)
Screenshot: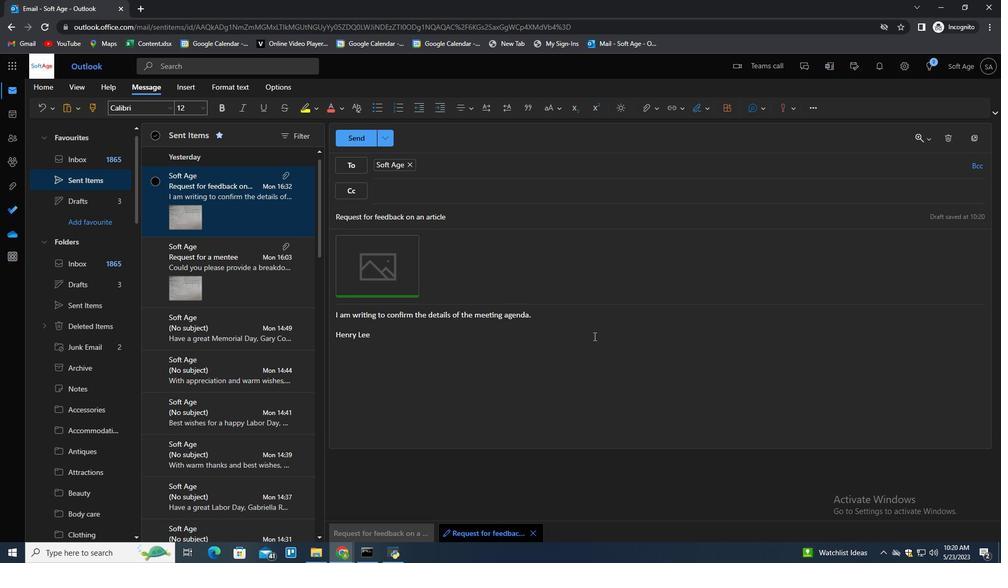 
Action: Mouse pressed left at (582, 336)
Screenshot: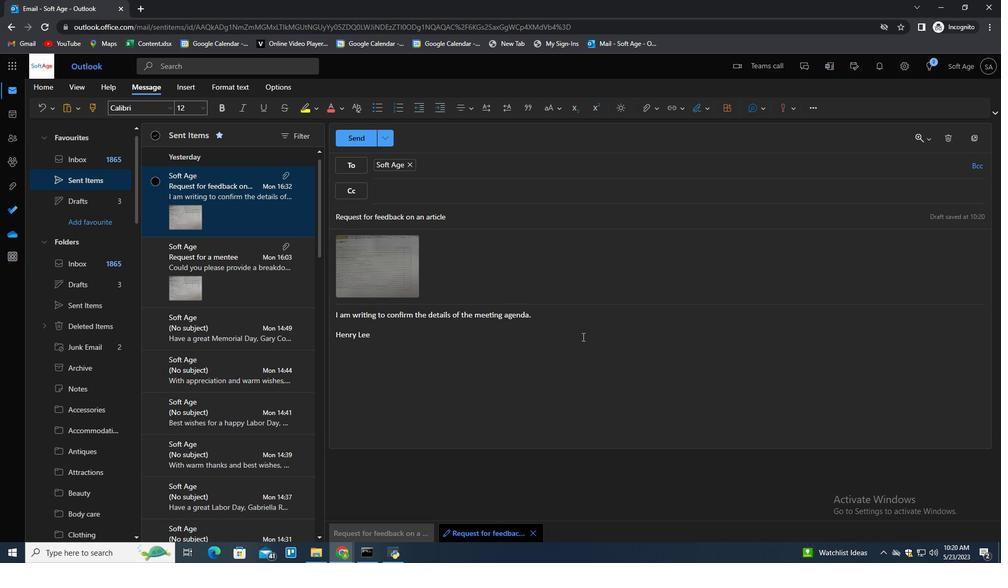 
Action: Key pressed <Key.enter>
Screenshot: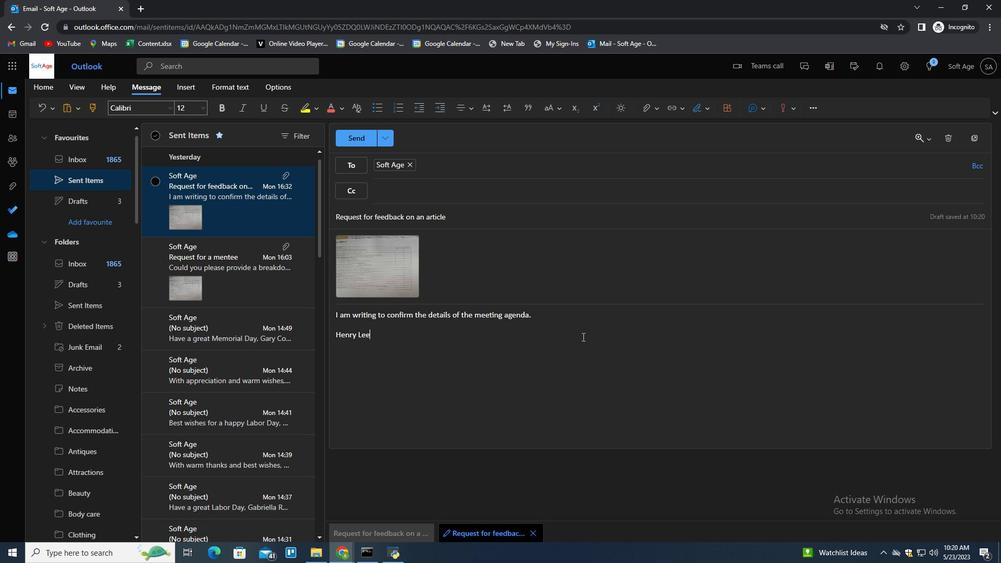 
Action: Mouse moved to (244, 193)
Screenshot: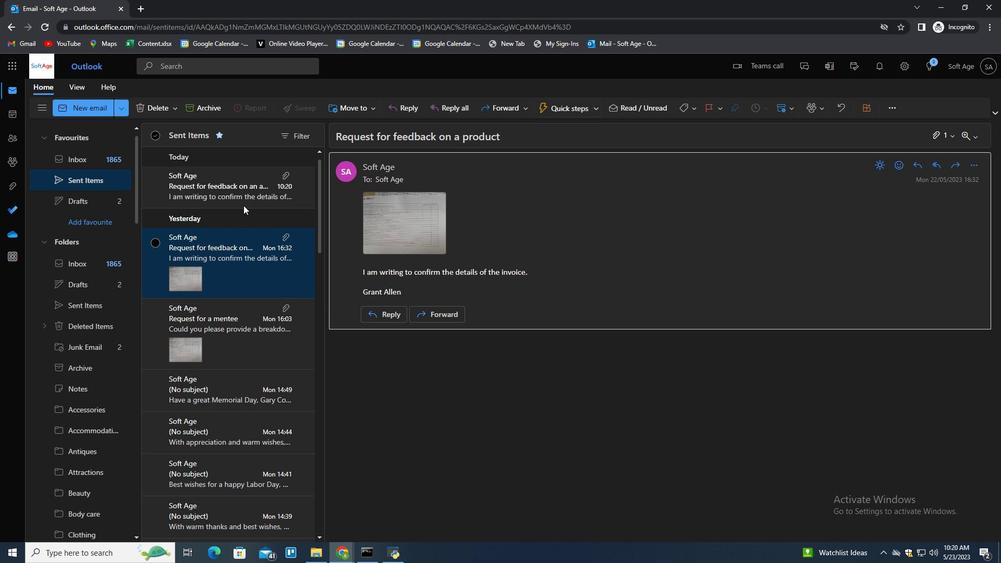 
Action: Mouse pressed right at (244, 193)
Screenshot: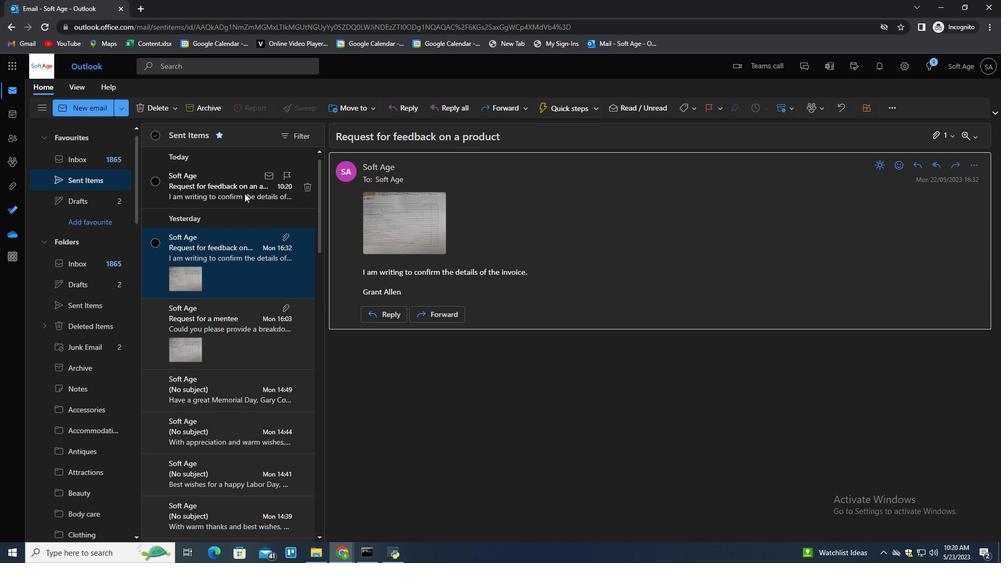 
Action: Mouse moved to (273, 235)
Screenshot: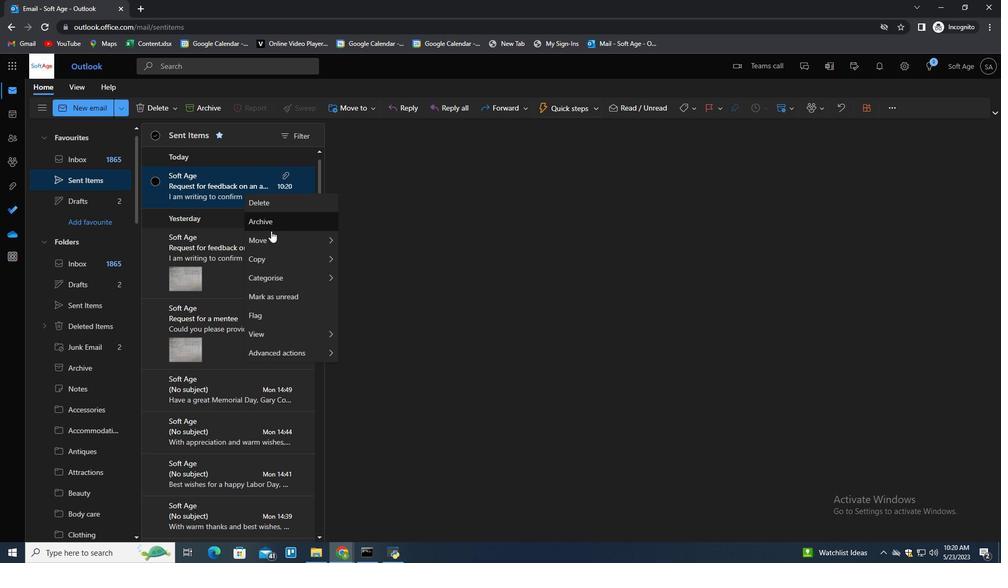 
Action: Mouse pressed left at (273, 235)
Screenshot: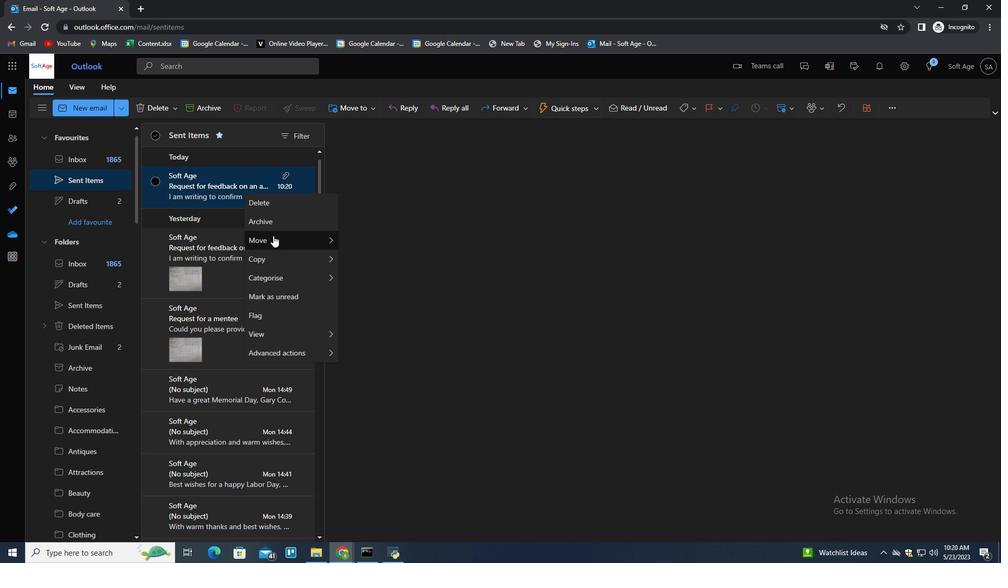 
Action: Mouse moved to (362, 243)
Screenshot: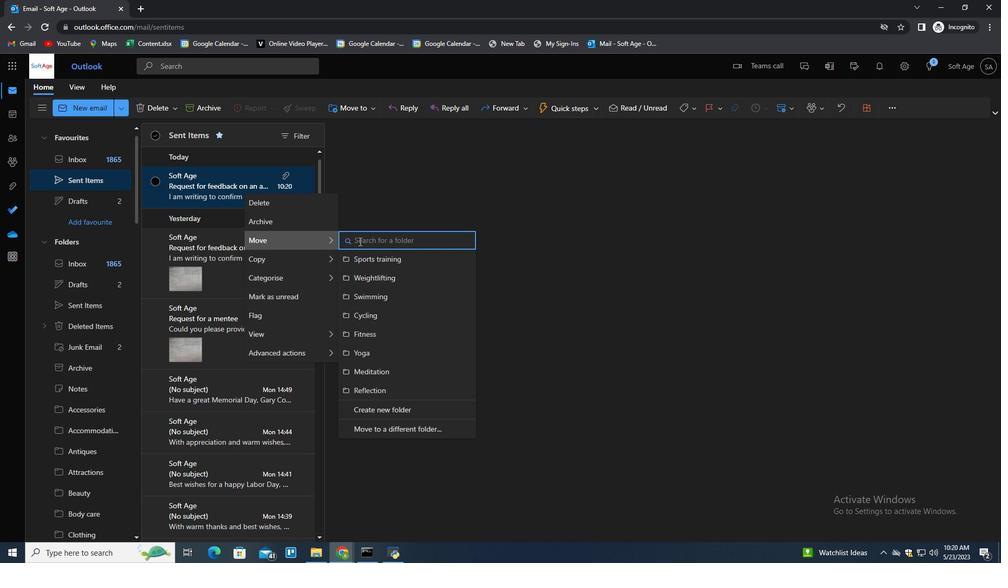 
Action: Mouse pressed left at (362, 243)
Screenshot: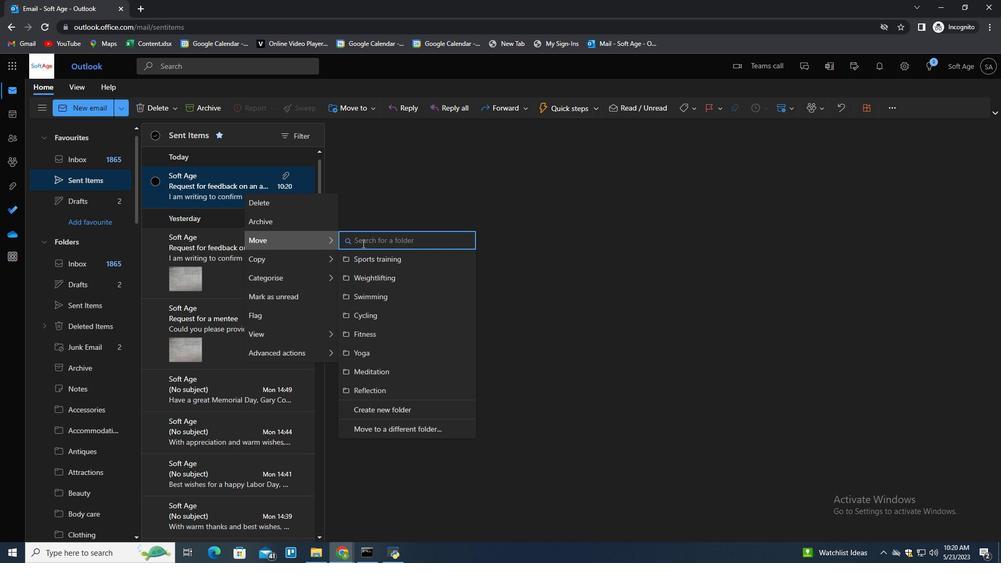 
Action: Key pressed <Key.shift>Nutrition<Key.down><Key.enter>
Screenshot: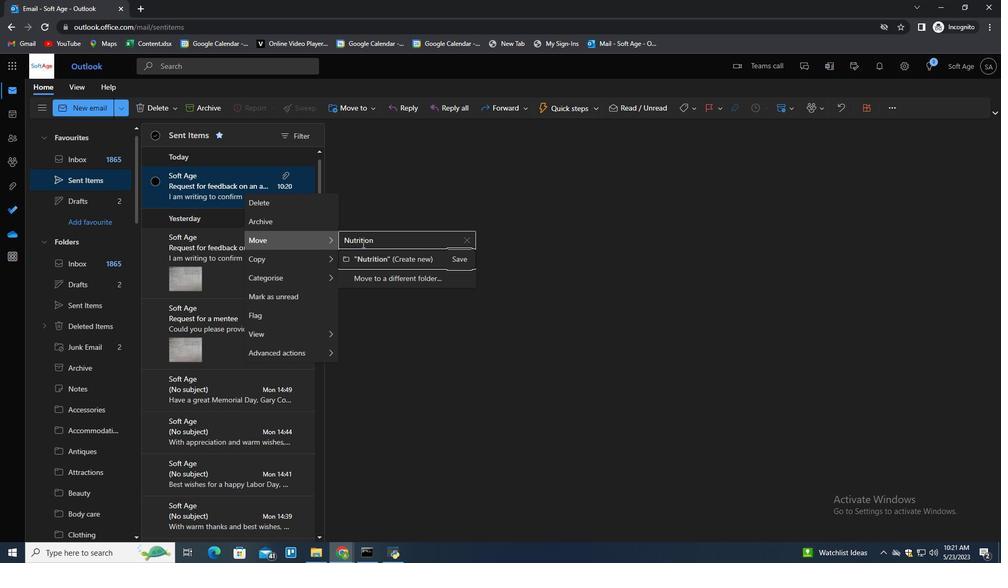 
